 Task: Check the technical assistance section.
Action: Mouse moved to (110, 176)
Screenshot: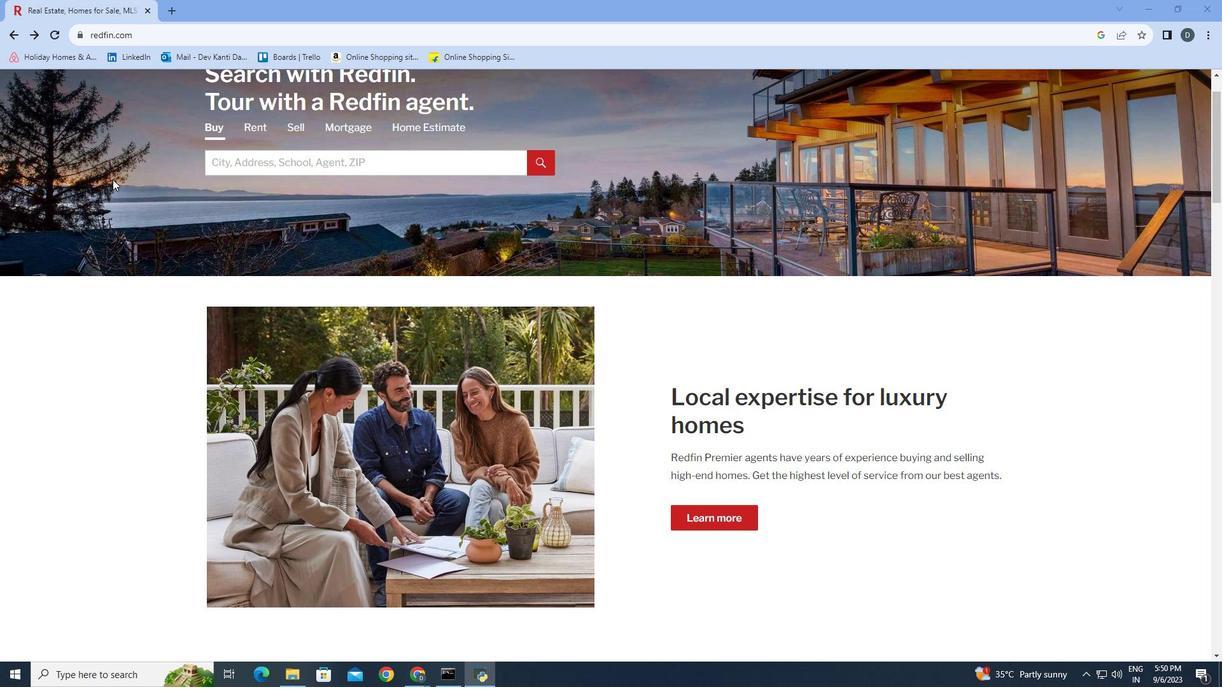 
Action: Mouse scrolled (110, 176) with delta (0, 0)
Screenshot: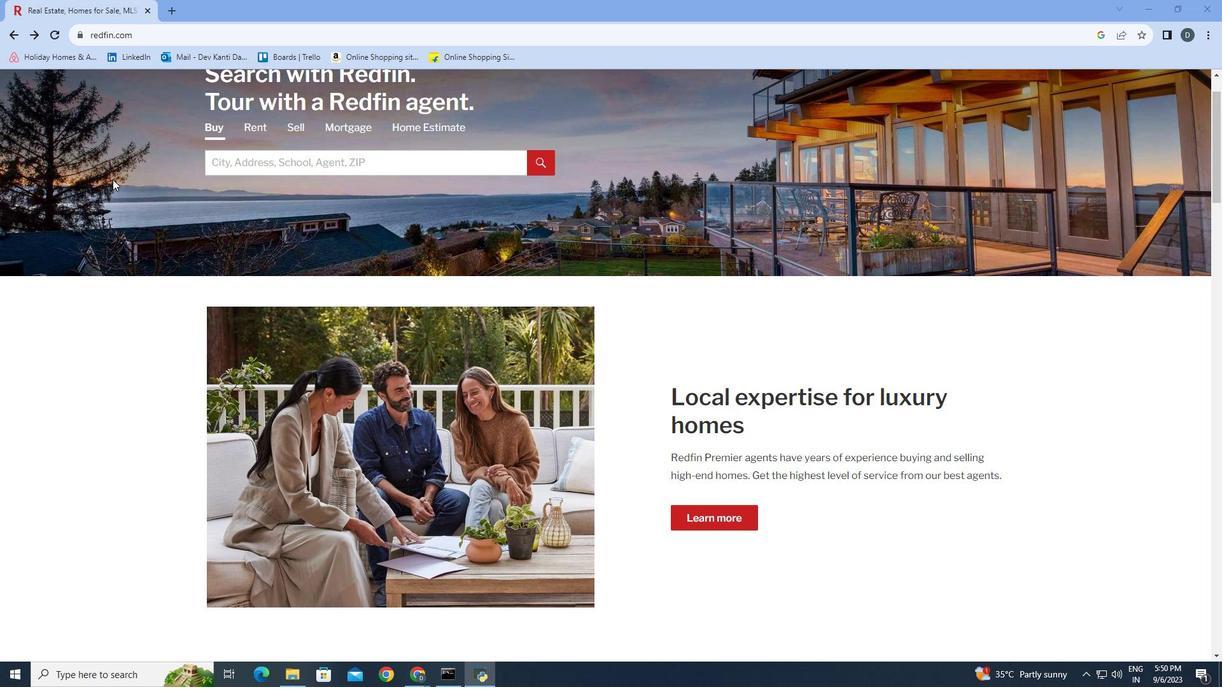 
Action: Mouse moved to (113, 179)
Screenshot: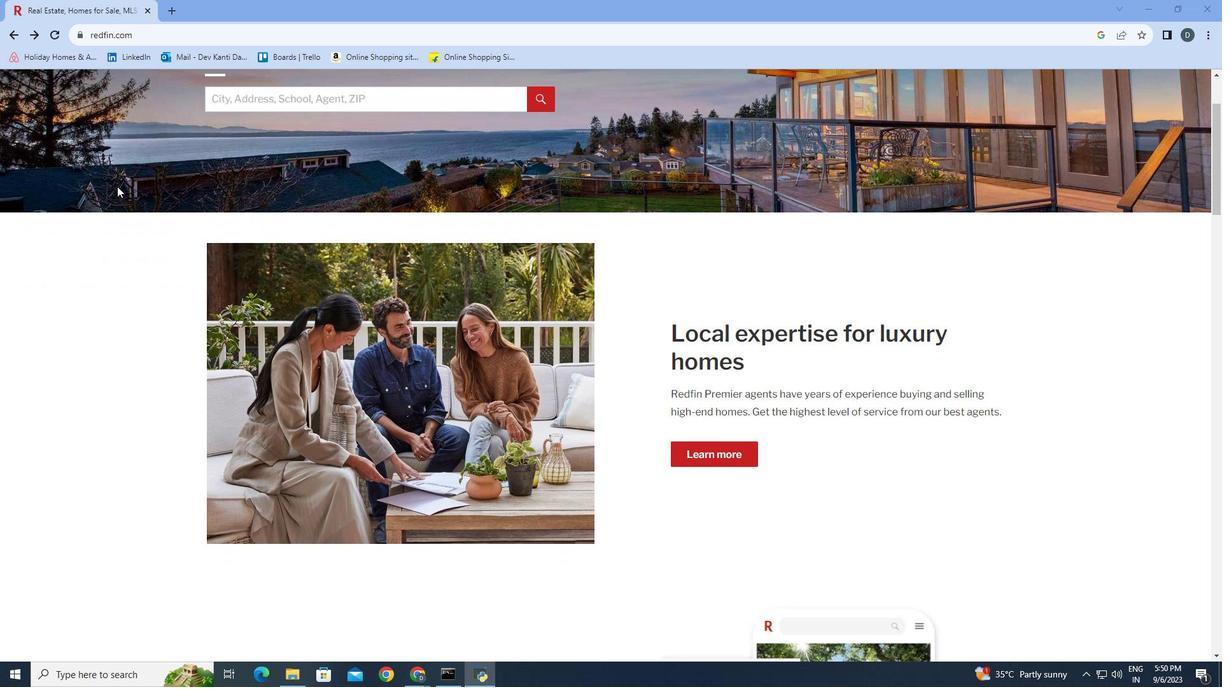 
Action: Mouse scrolled (113, 178) with delta (0, 0)
Screenshot: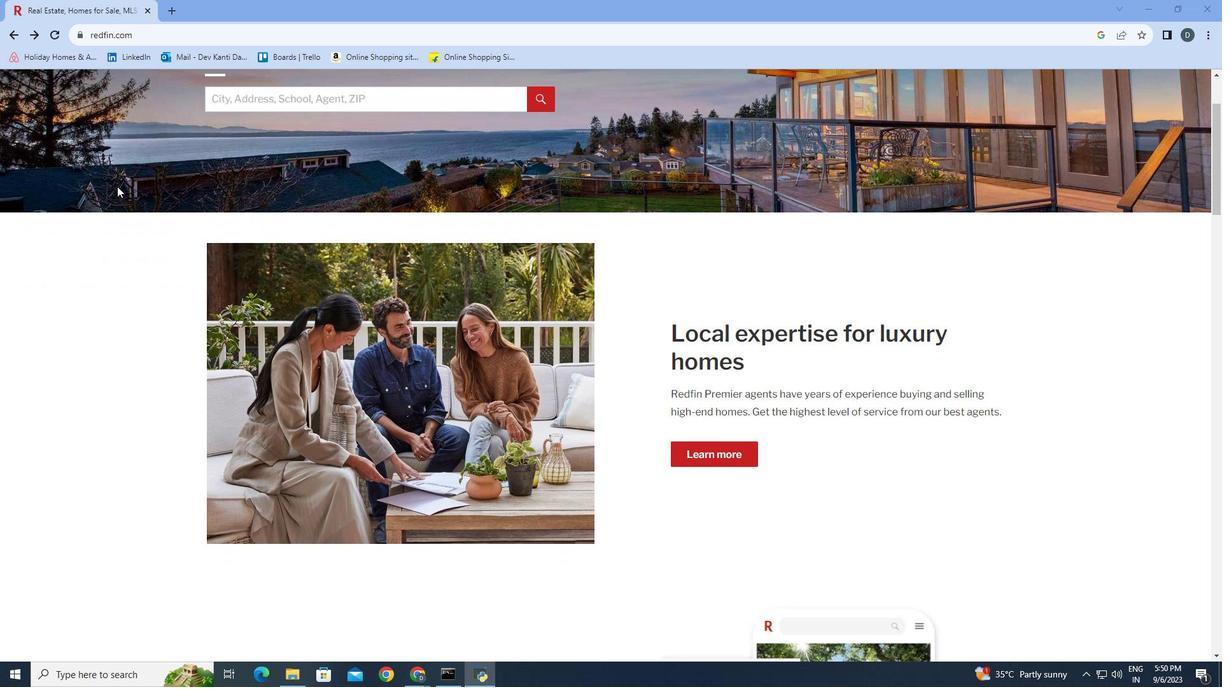 
Action: Mouse moved to (117, 186)
Screenshot: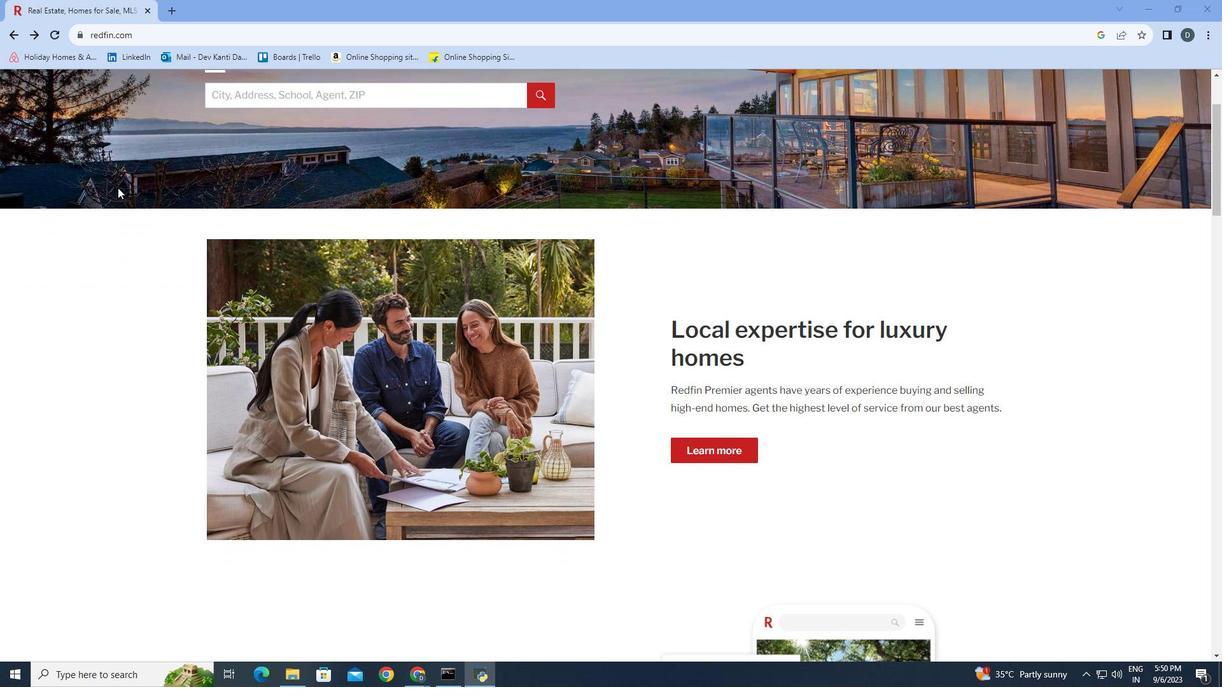 
Action: Mouse scrolled (117, 185) with delta (0, 0)
Screenshot: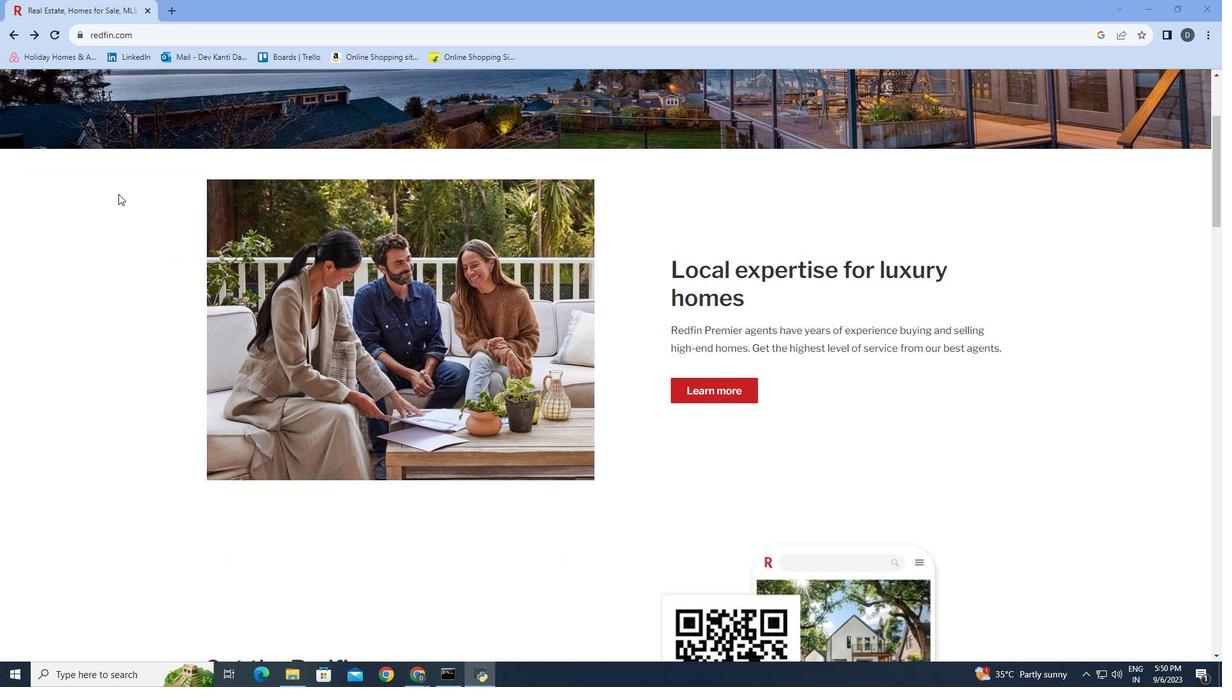 
Action: Mouse moved to (118, 194)
Screenshot: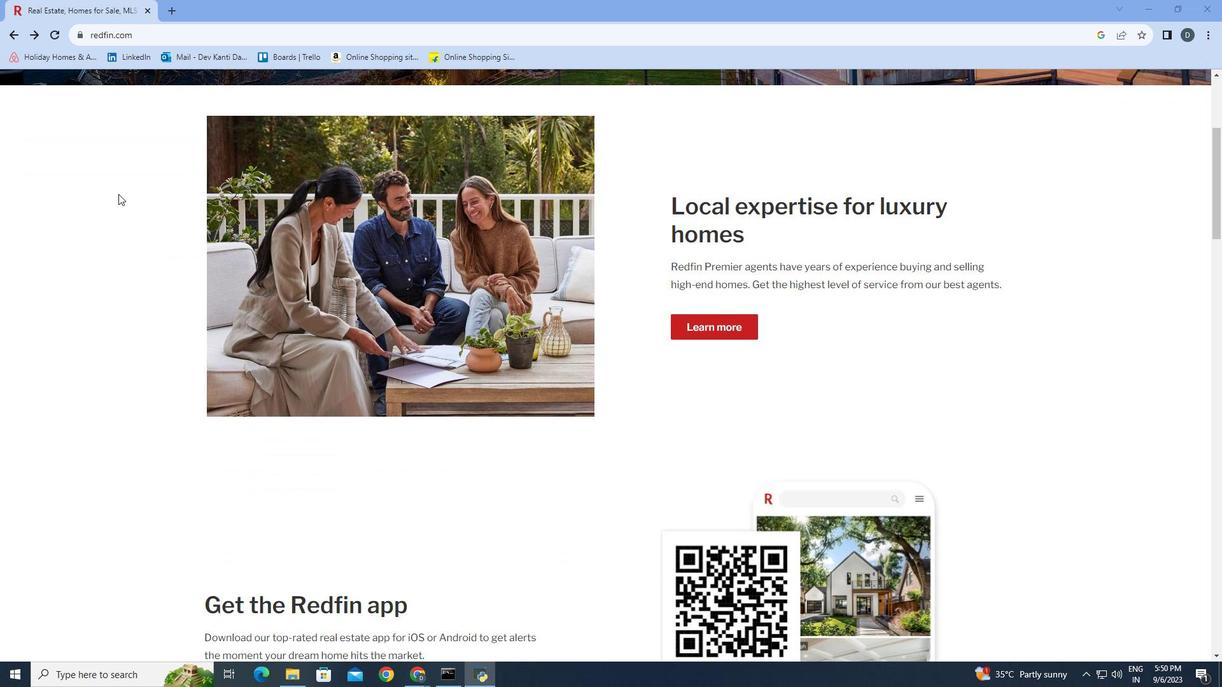 
Action: Mouse scrolled (118, 193) with delta (0, 0)
Screenshot: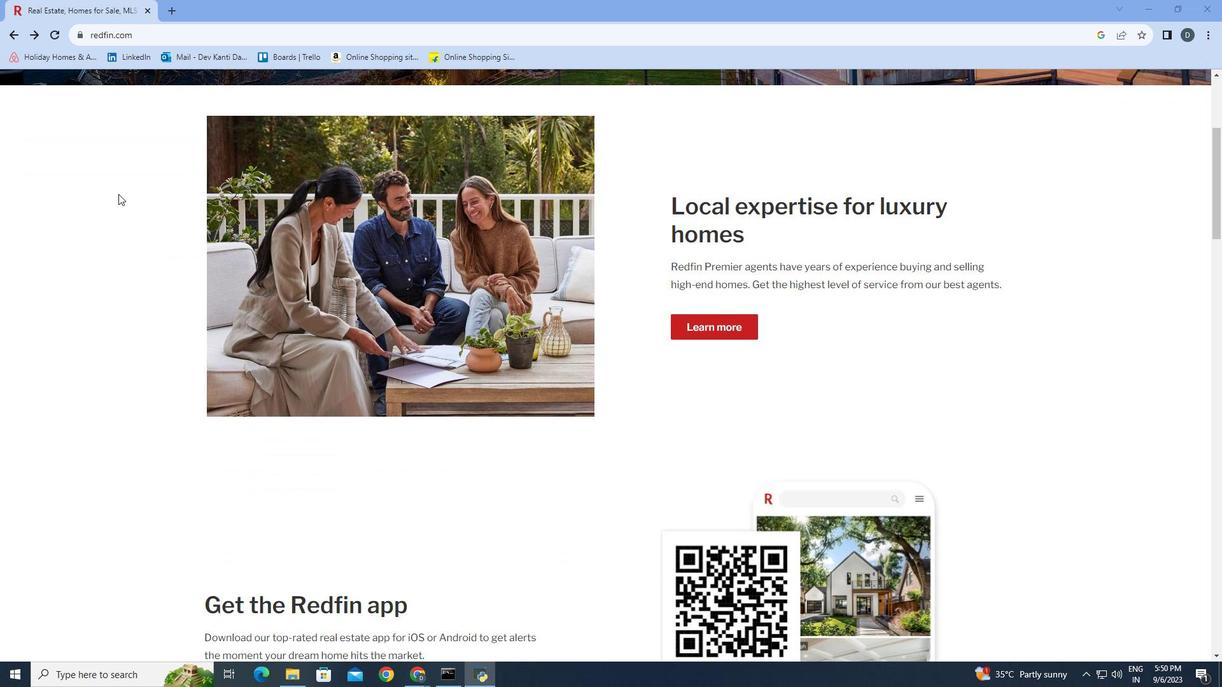 
Action: Mouse scrolled (118, 193) with delta (0, 0)
Screenshot: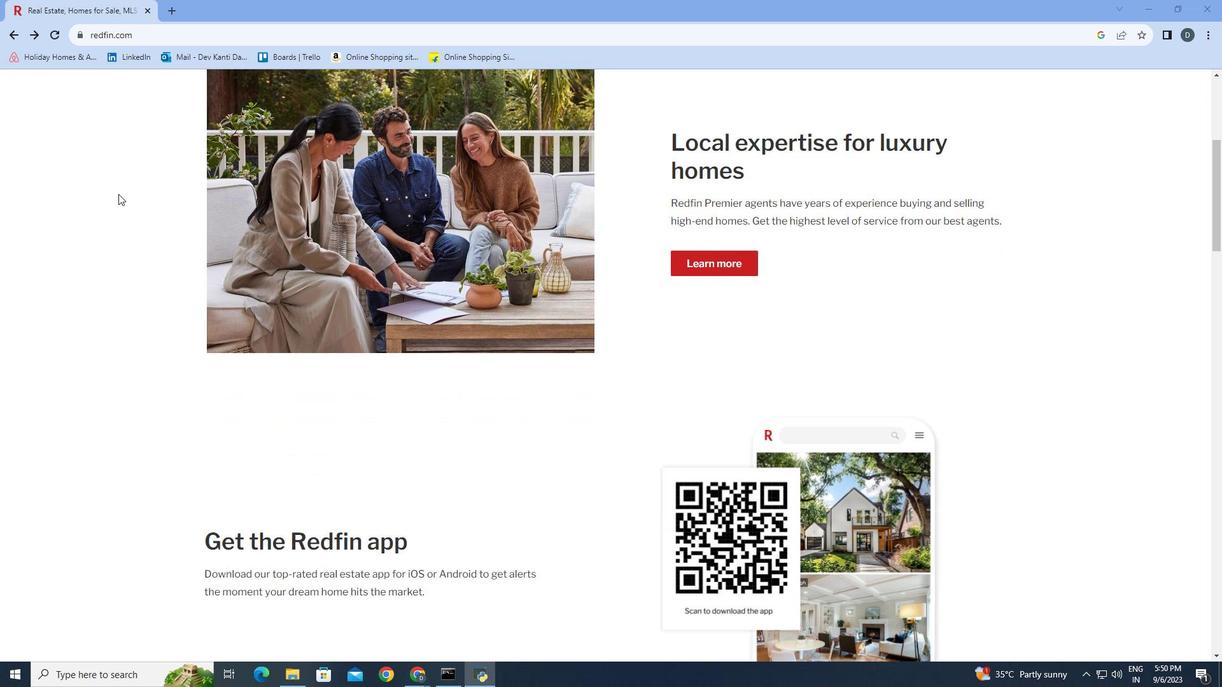 
Action: Mouse scrolled (118, 193) with delta (0, 0)
Screenshot: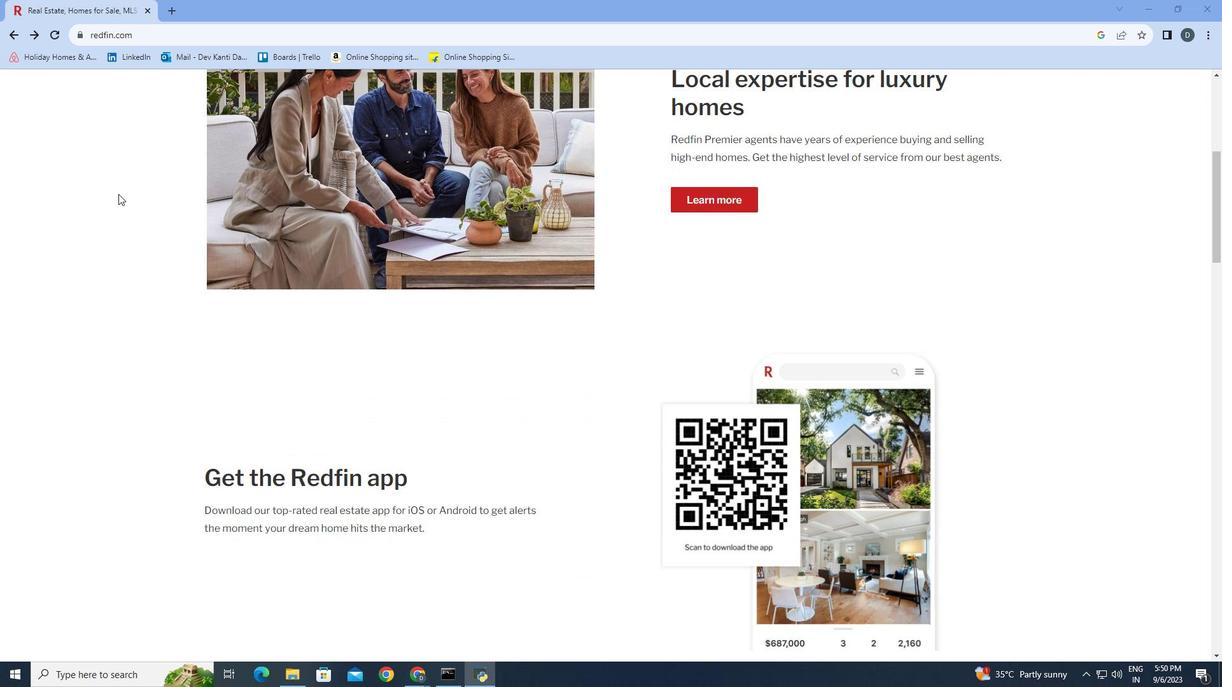 
Action: Mouse scrolled (118, 193) with delta (0, 0)
Screenshot: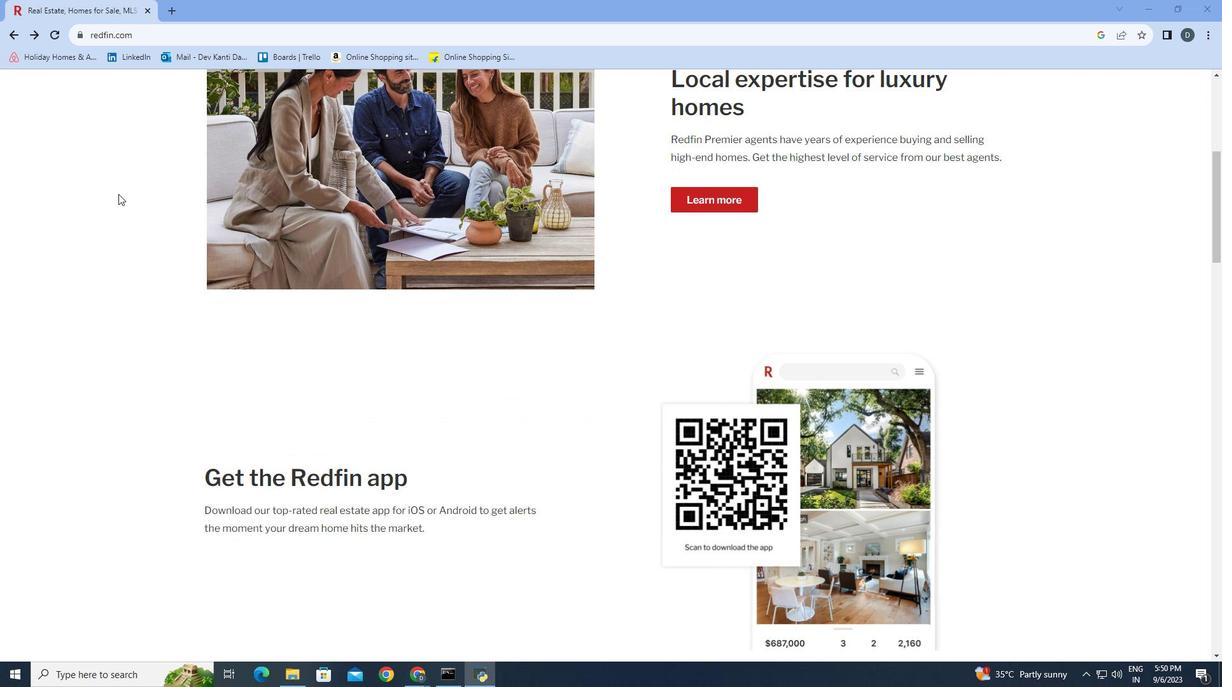 
Action: Mouse scrolled (118, 193) with delta (0, 0)
Screenshot: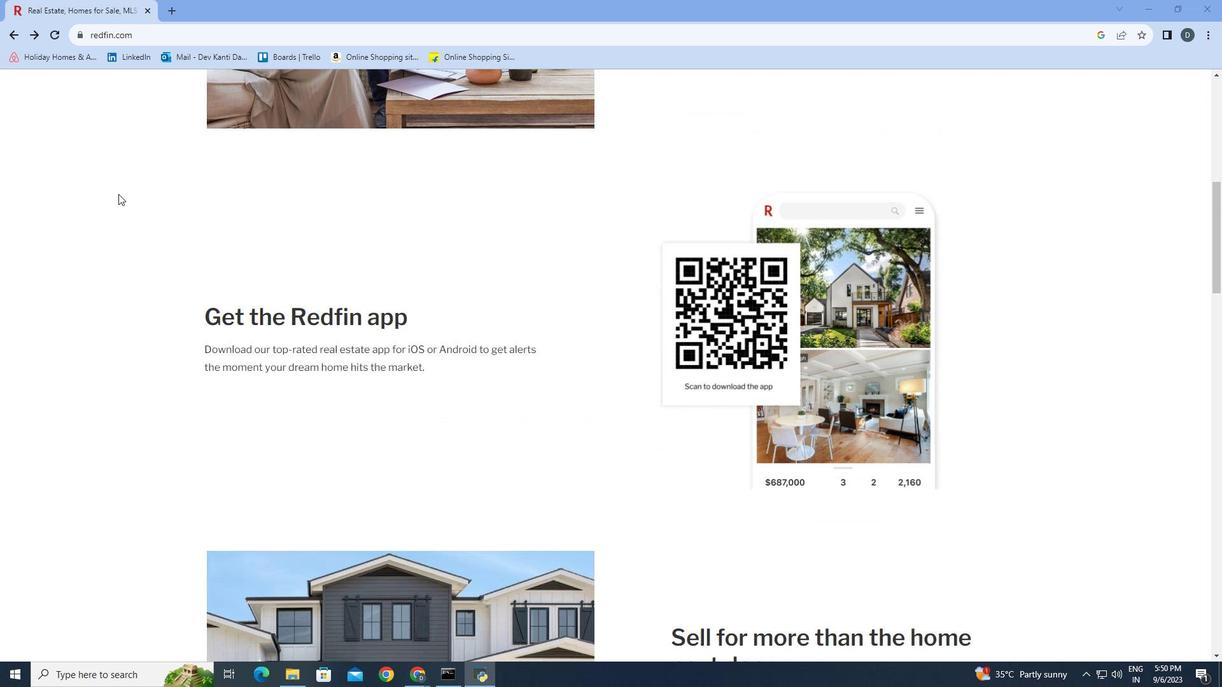
Action: Mouse scrolled (118, 193) with delta (0, 0)
Screenshot: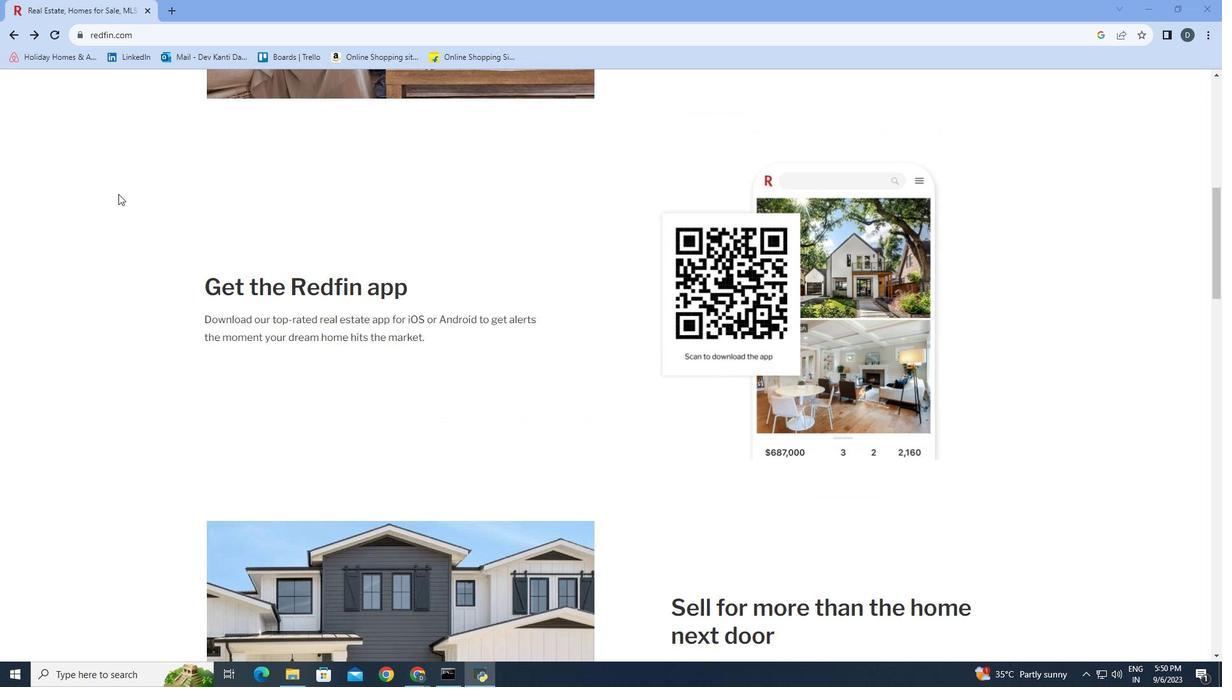 
Action: Mouse scrolled (118, 193) with delta (0, 0)
Screenshot: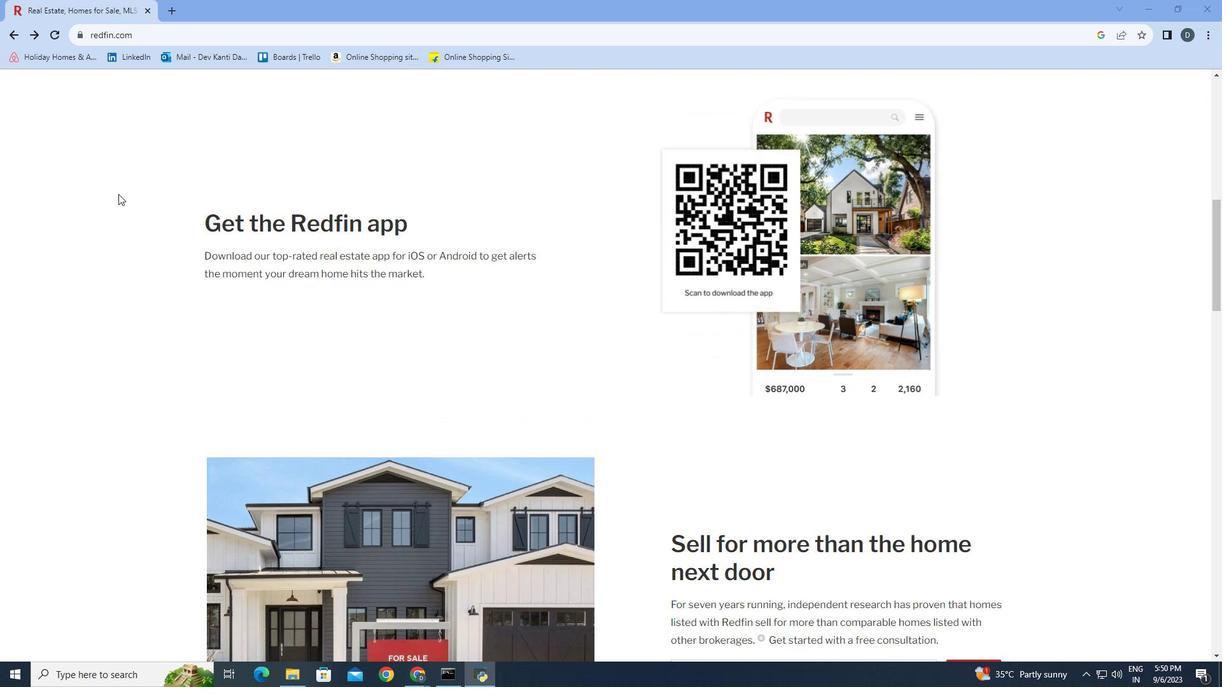 
Action: Mouse scrolled (118, 193) with delta (0, 0)
Screenshot: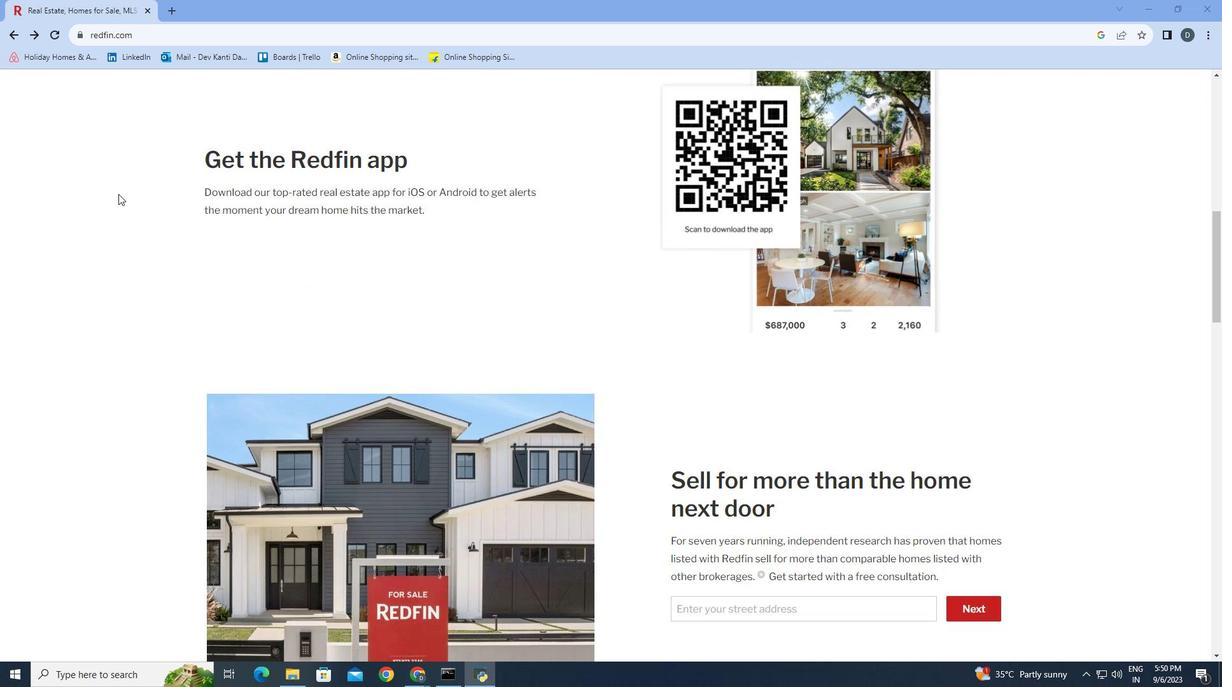 
Action: Mouse scrolled (118, 193) with delta (0, 0)
Screenshot: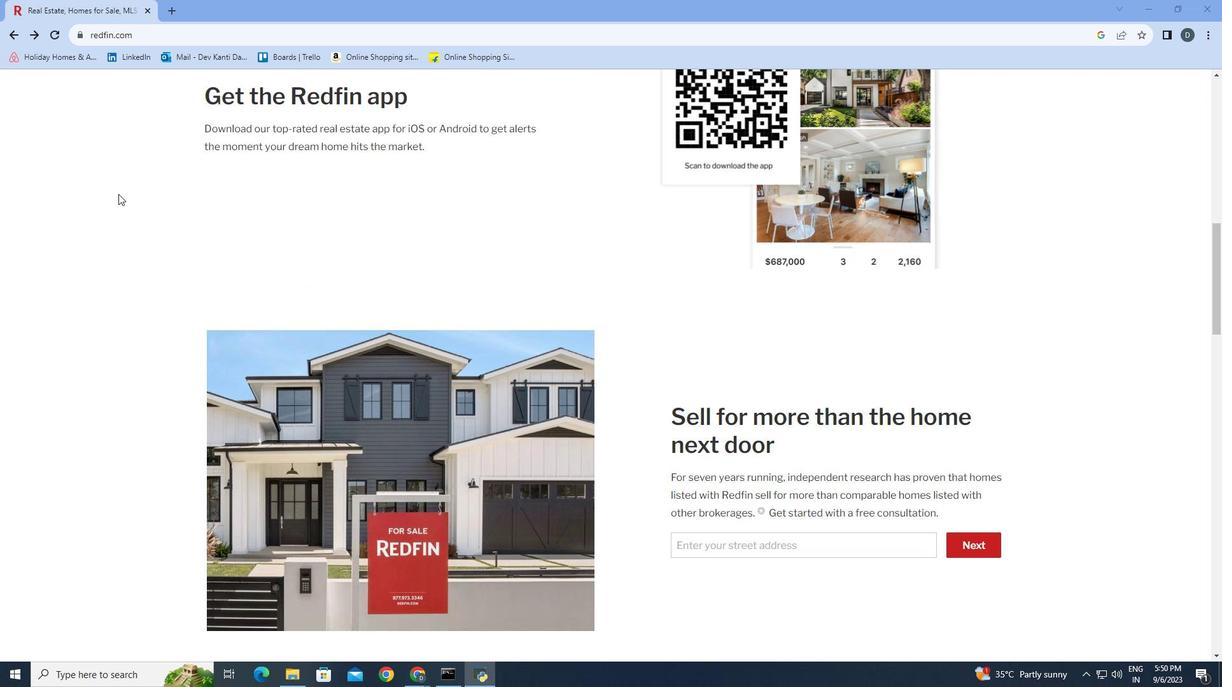 
Action: Mouse scrolled (118, 193) with delta (0, 0)
Screenshot: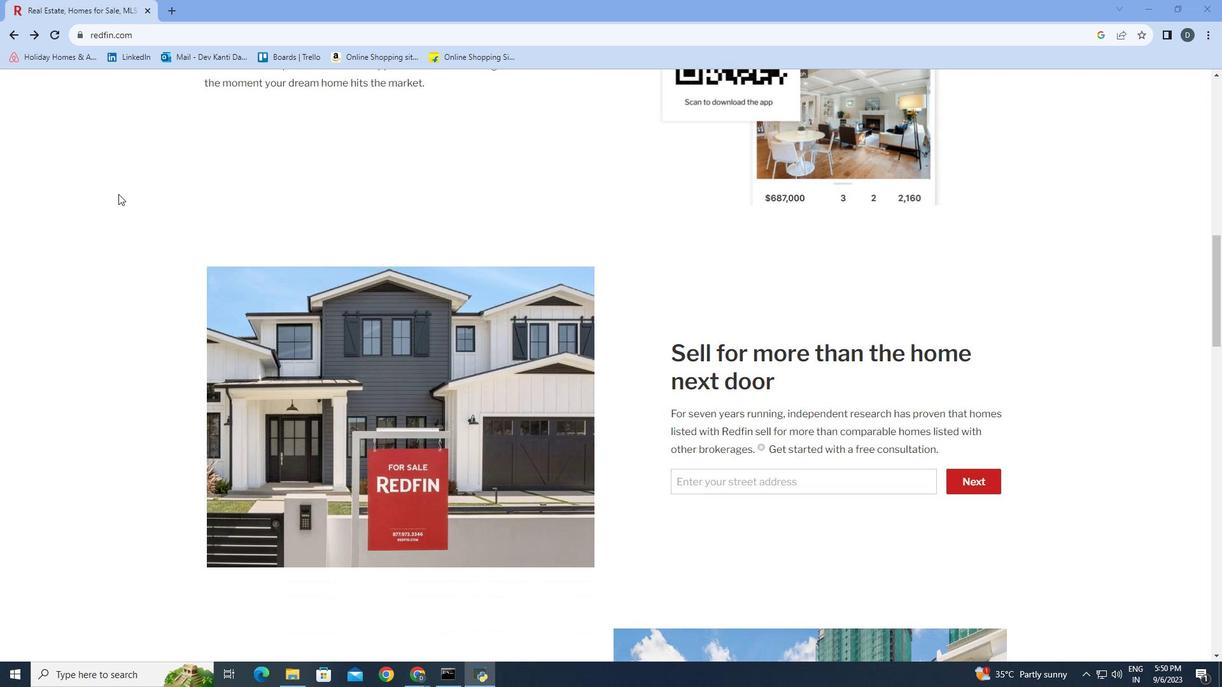 
Action: Mouse scrolled (118, 193) with delta (0, 0)
Screenshot: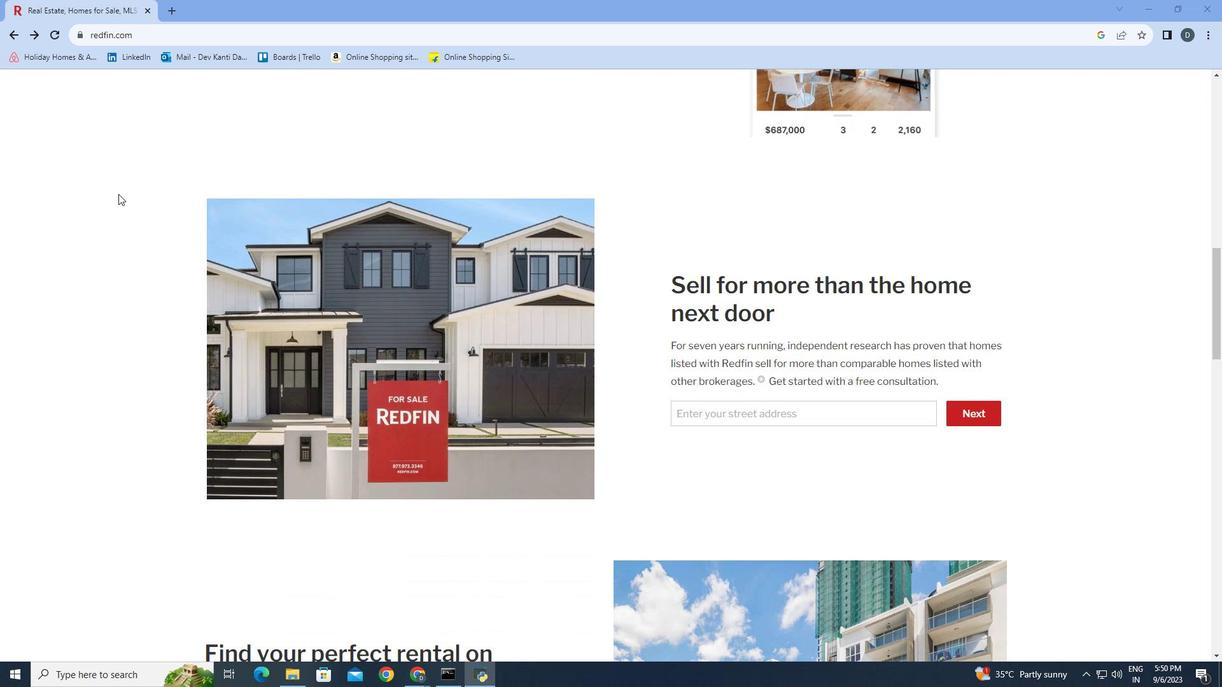 
Action: Mouse scrolled (118, 193) with delta (0, 0)
Screenshot: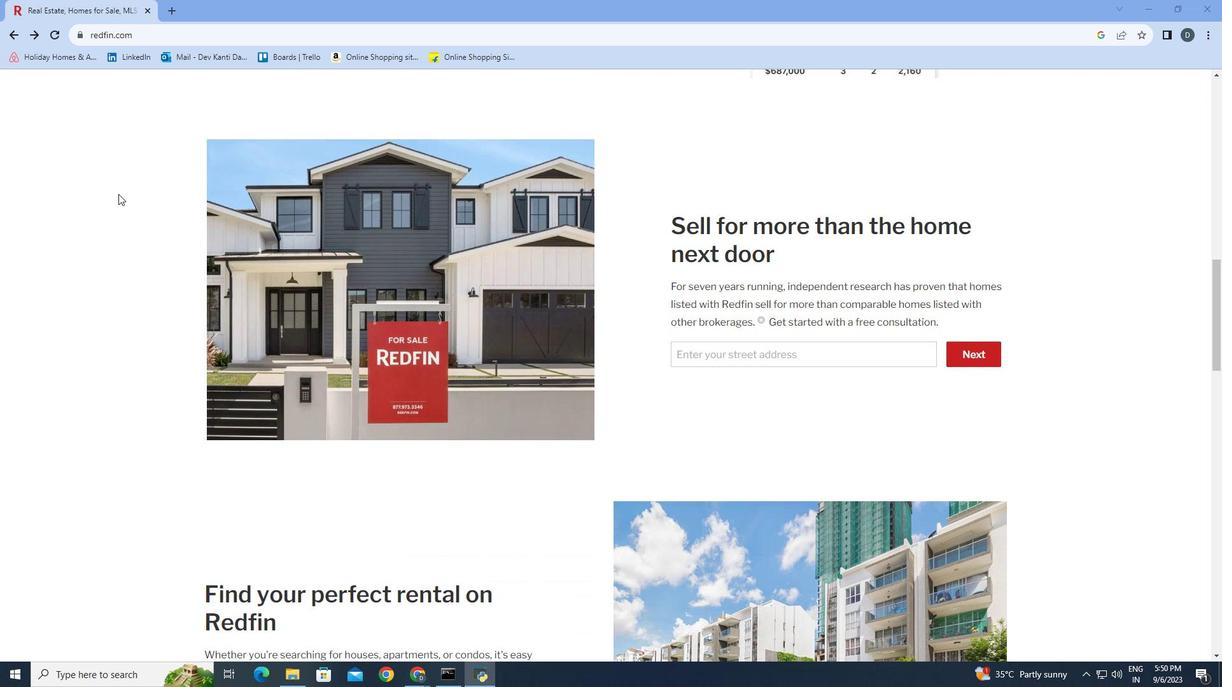 
Action: Mouse scrolled (118, 193) with delta (0, 0)
Screenshot: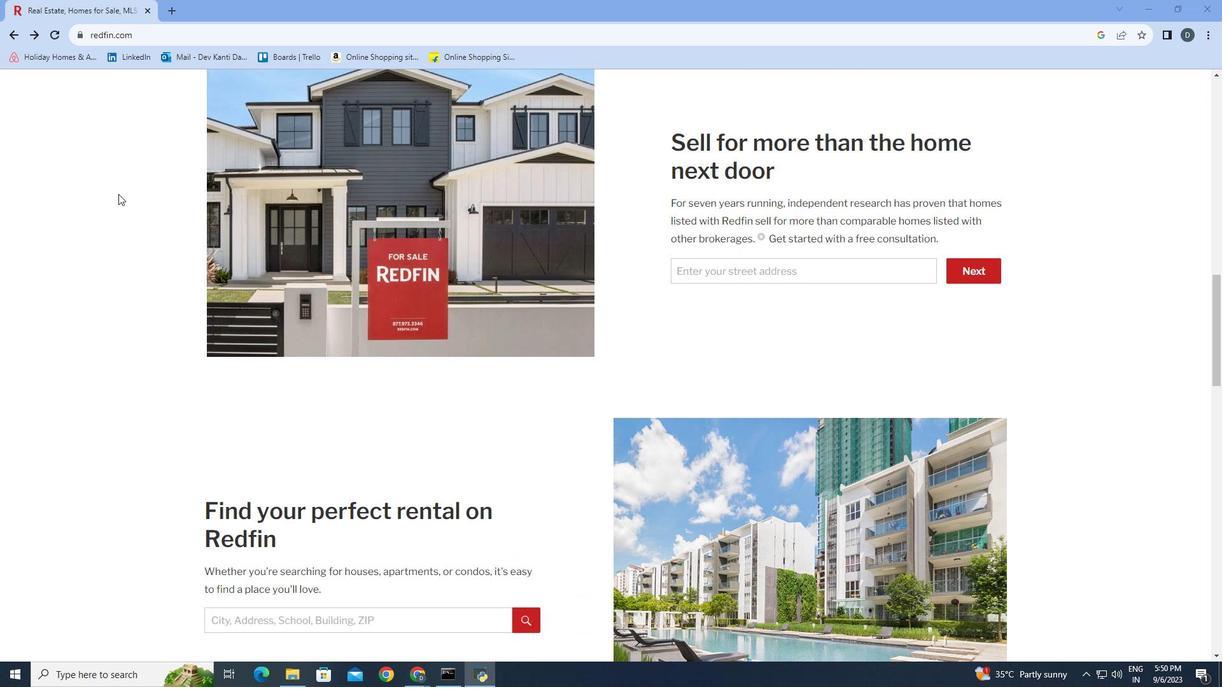 
Action: Mouse scrolled (118, 193) with delta (0, 0)
Screenshot: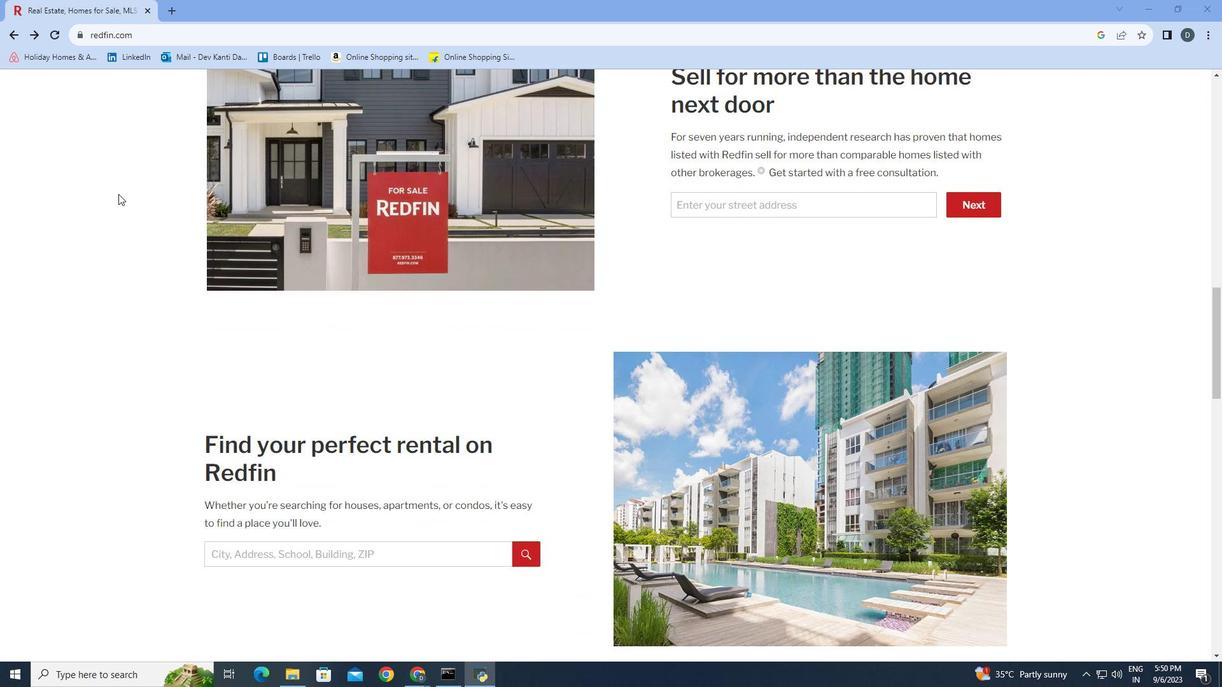 
Action: Mouse scrolled (118, 193) with delta (0, 0)
Screenshot: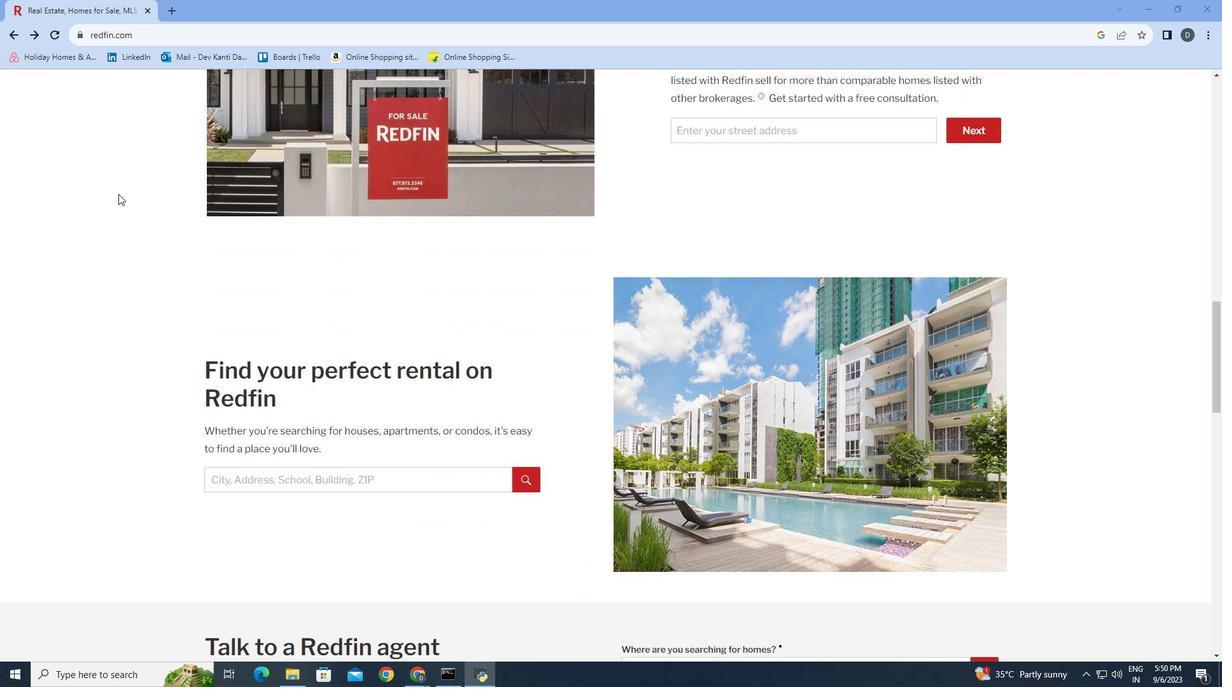 
Action: Mouse scrolled (118, 193) with delta (0, 0)
Screenshot: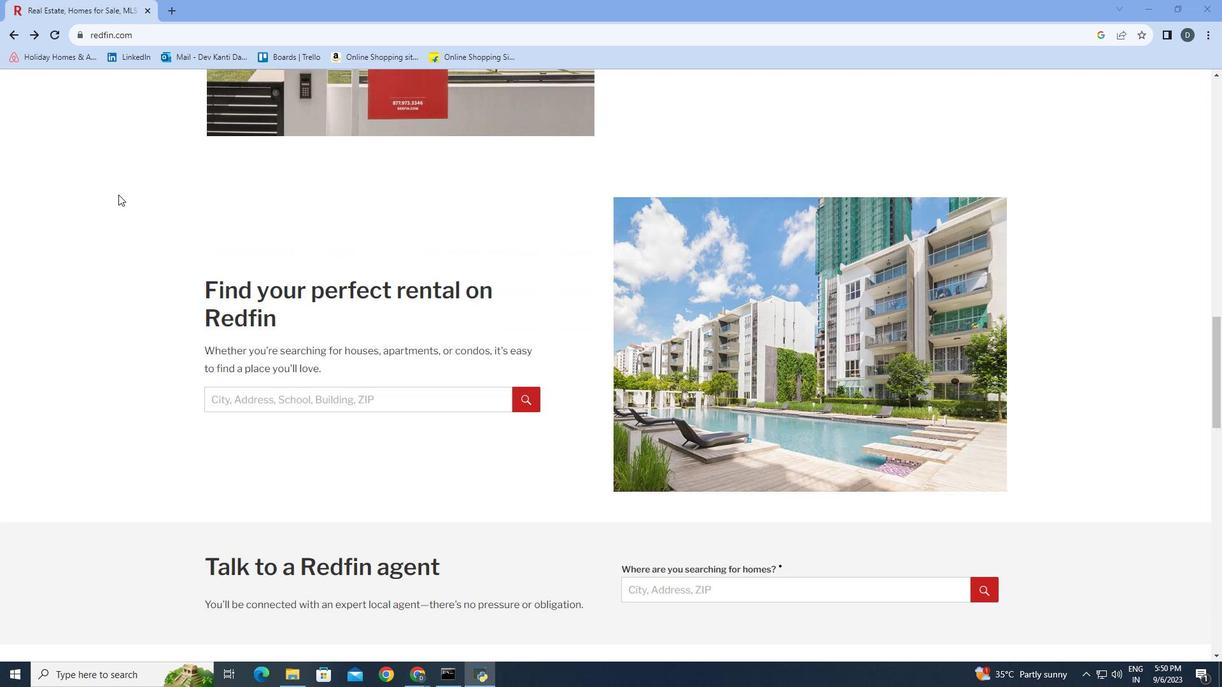 
Action: Mouse scrolled (118, 193) with delta (0, 0)
Screenshot: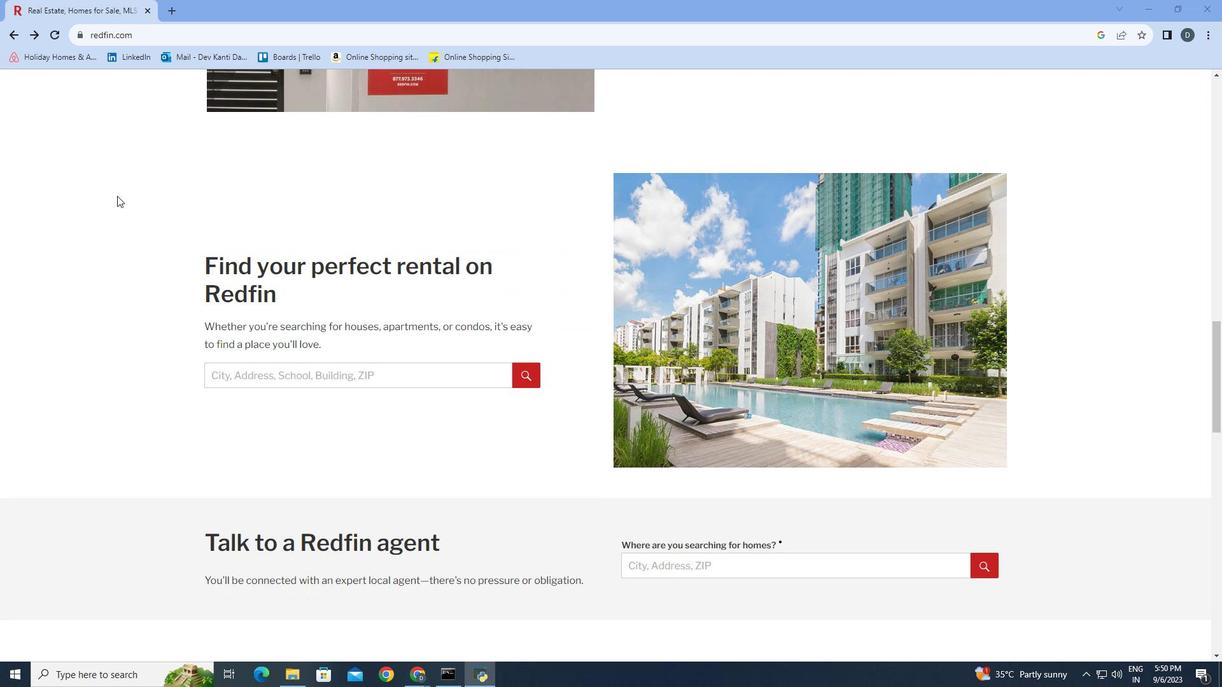 
Action: Mouse moved to (118, 194)
Screenshot: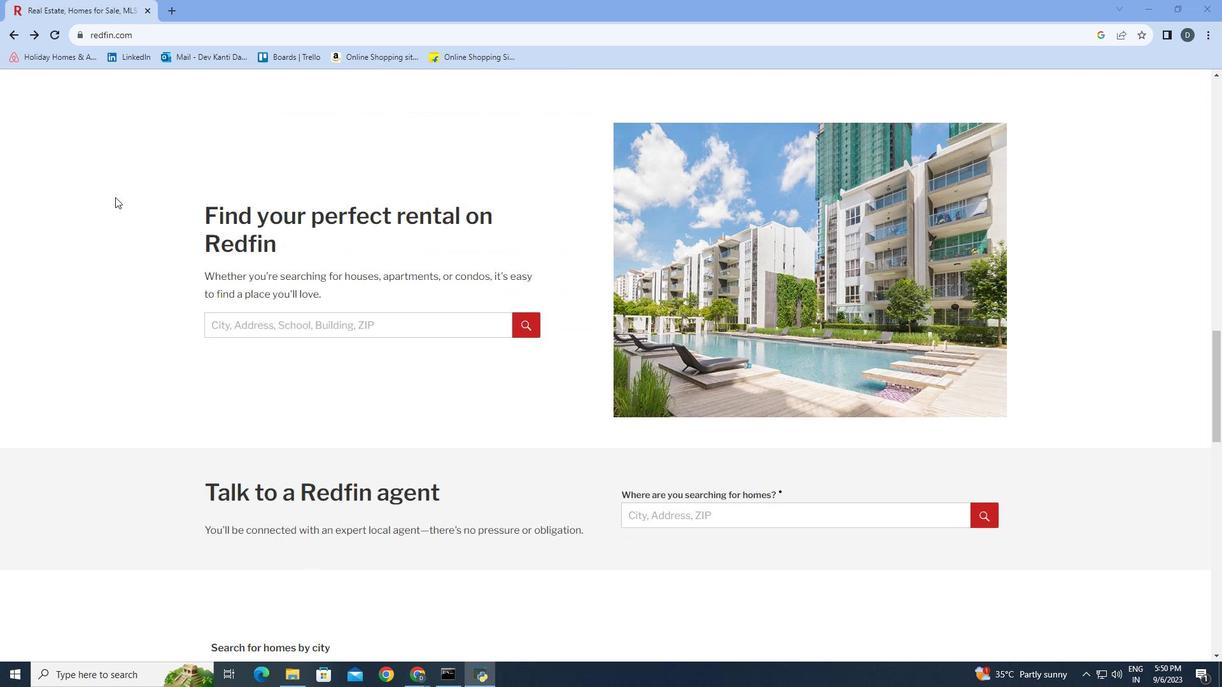 
Action: Mouse scrolled (118, 194) with delta (0, 0)
Screenshot: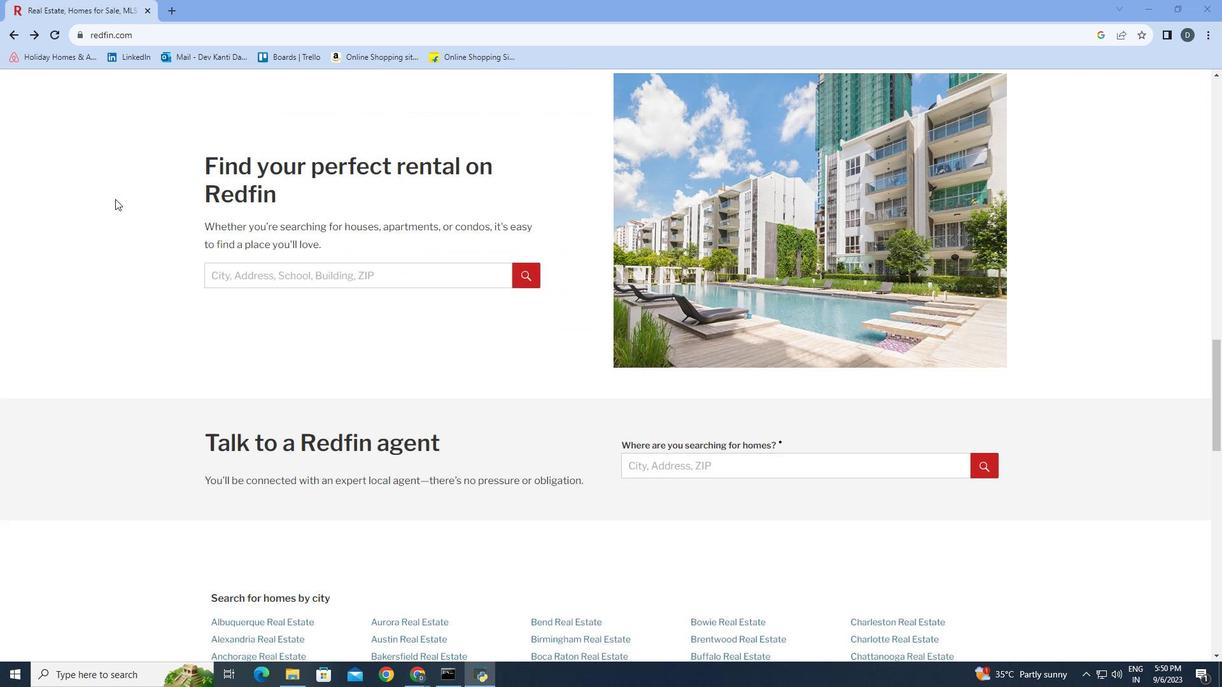 
Action: Mouse moved to (117, 195)
Screenshot: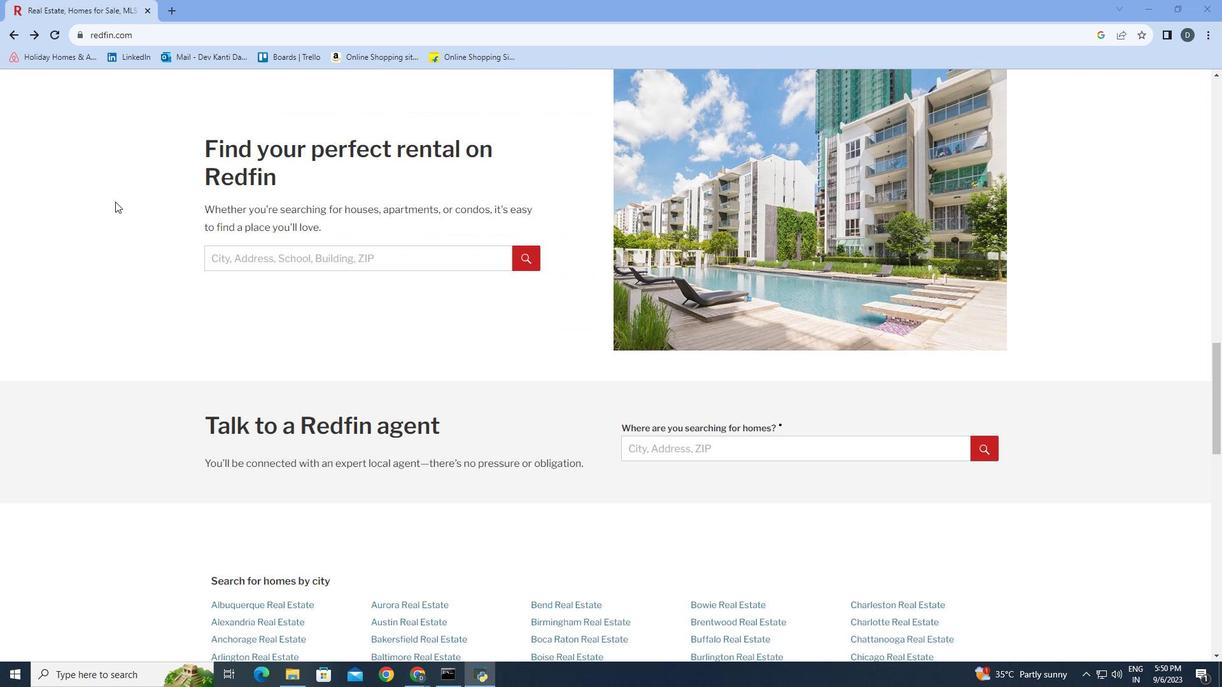
Action: Mouse scrolled (117, 194) with delta (0, 0)
Screenshot: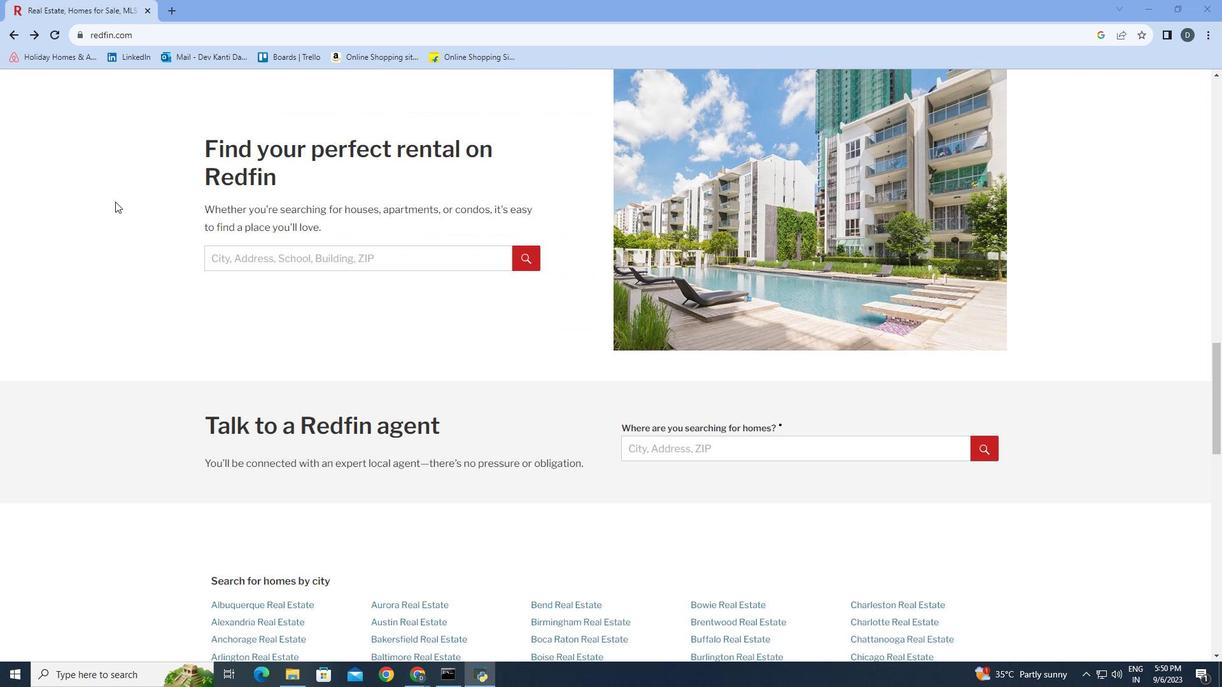 
Action: Mouse moved to (116, 227)
Screenshot: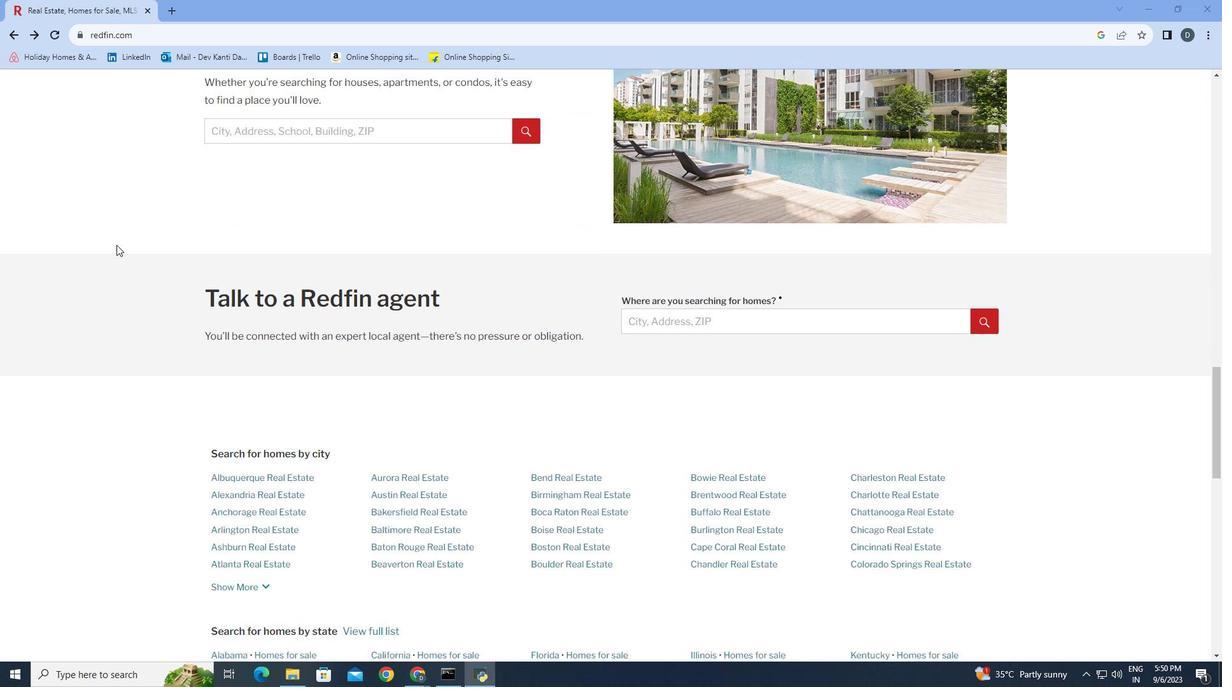 
Action: Mouse scrolled (116, 226) with delta (0, 0)
Screenshot: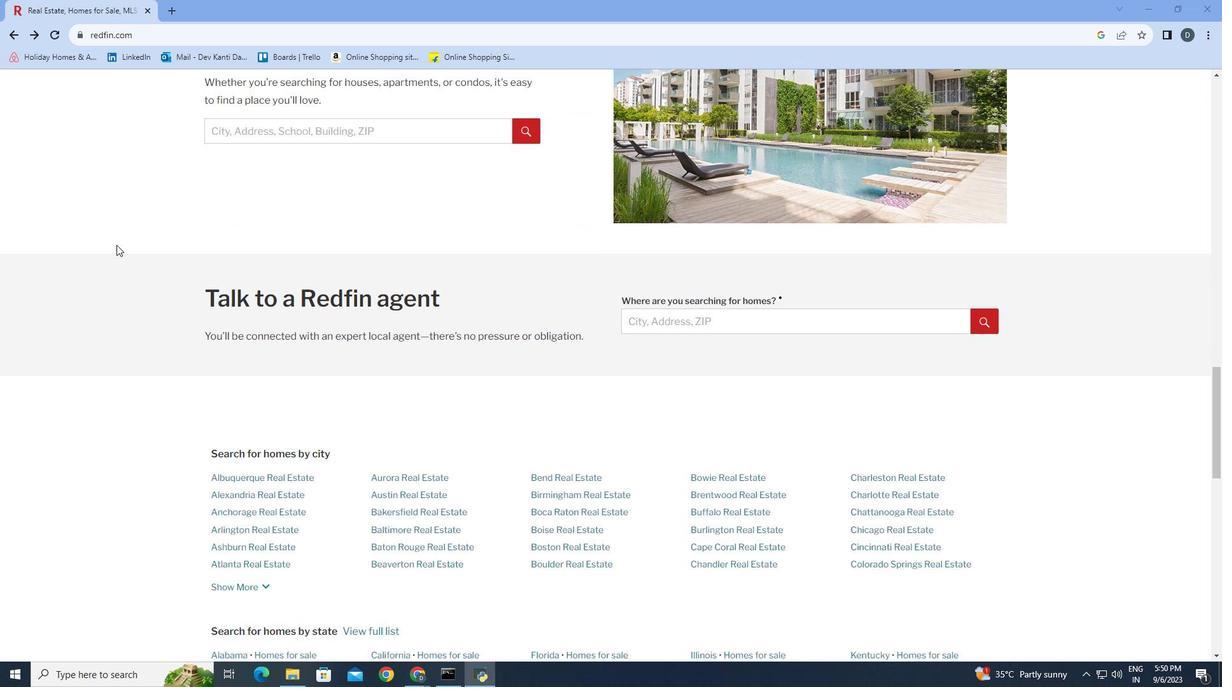 
Action: Mouse moved to (116, 234)
Screenshot: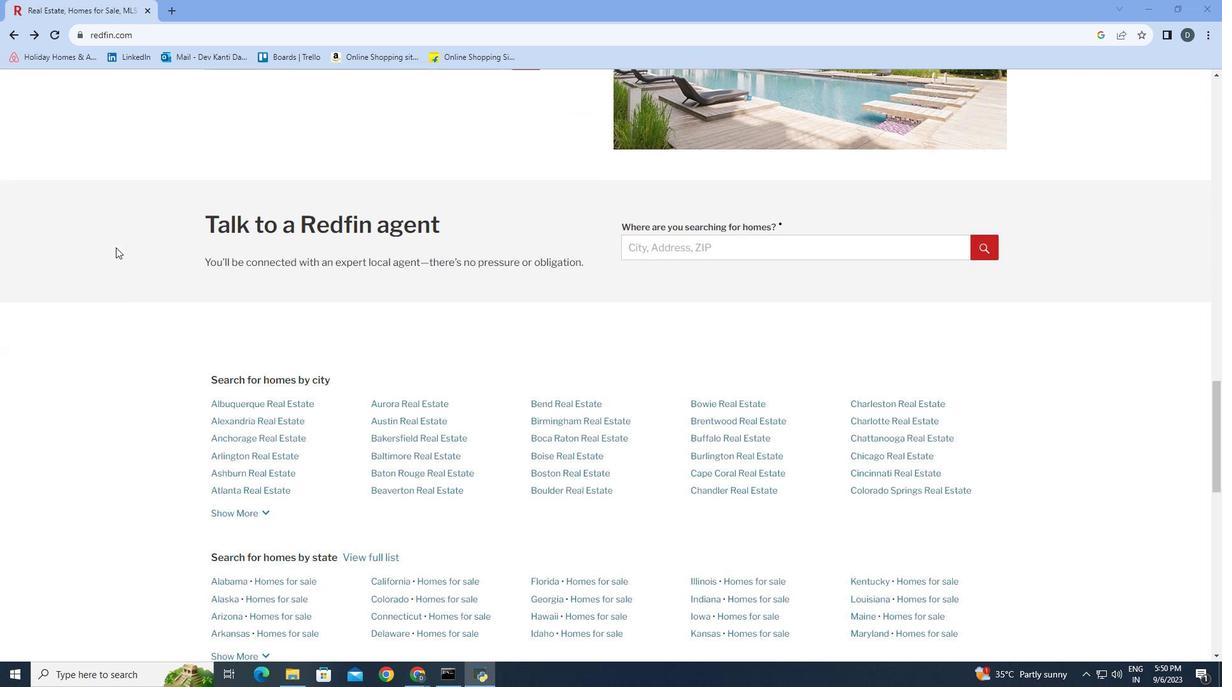 
Action: Mouse scrolled (116, 234) with delta (0, 0)
Screenshot: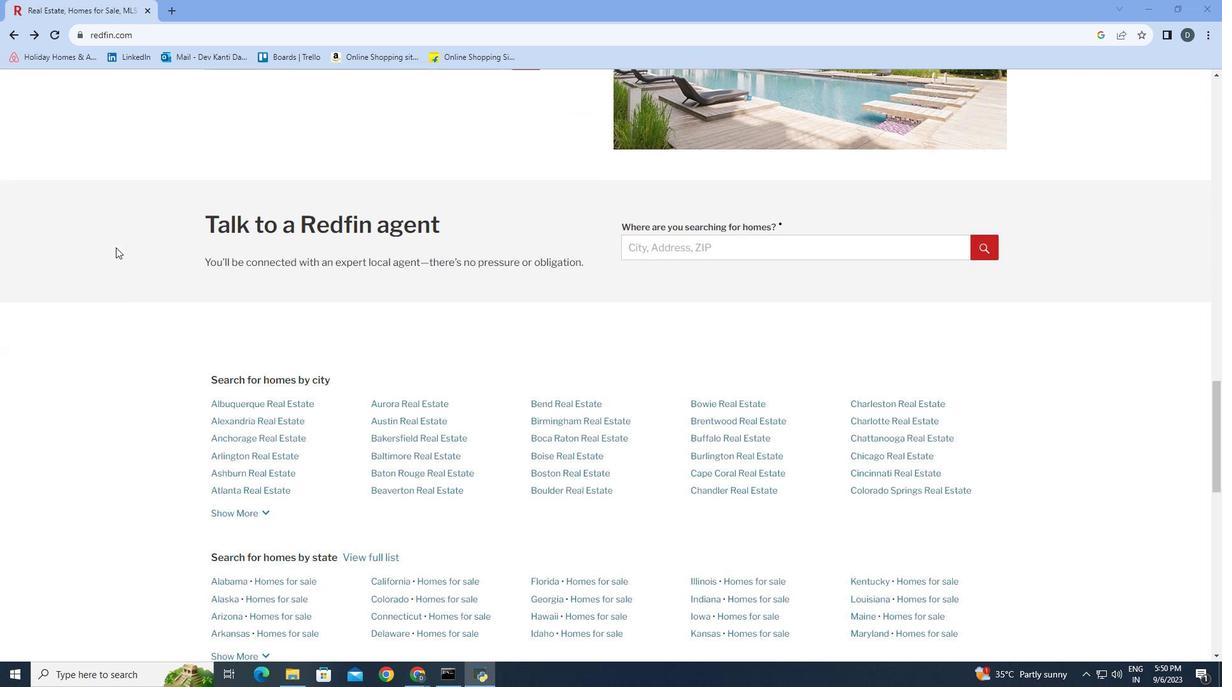 
Action: Mouse moved to (116, 242)
Screenshot: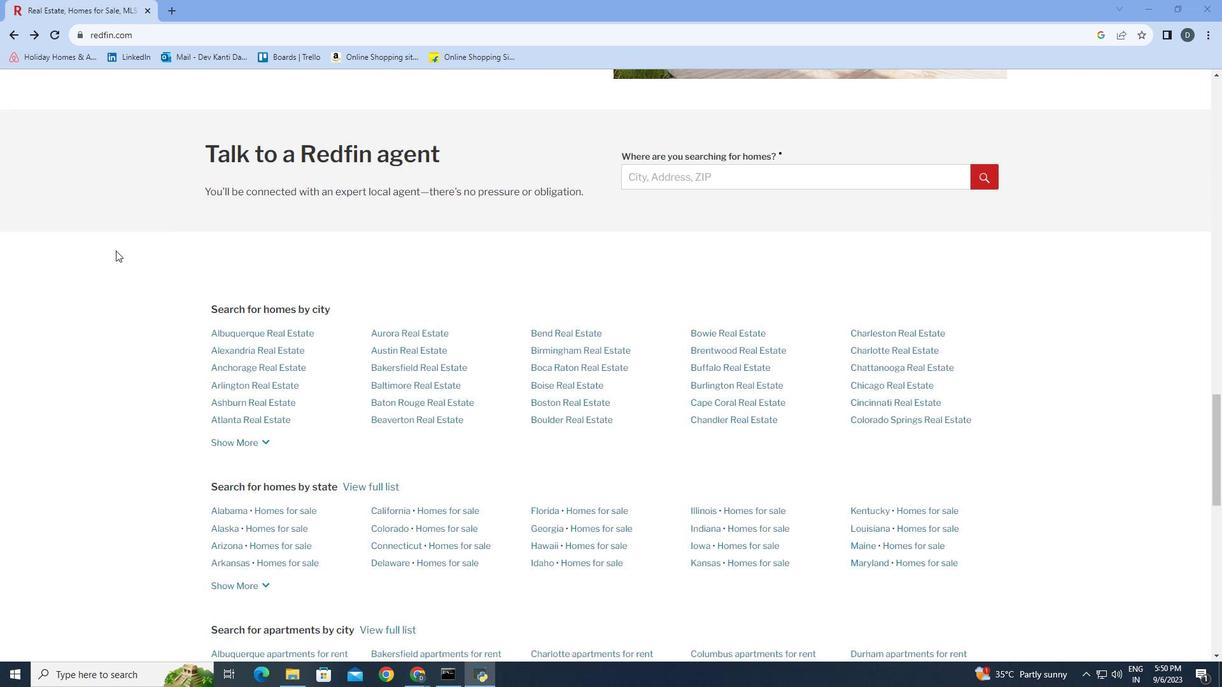 
Action: Mouse scrolled (116, 241) with delta (0, 0)
Screenshot: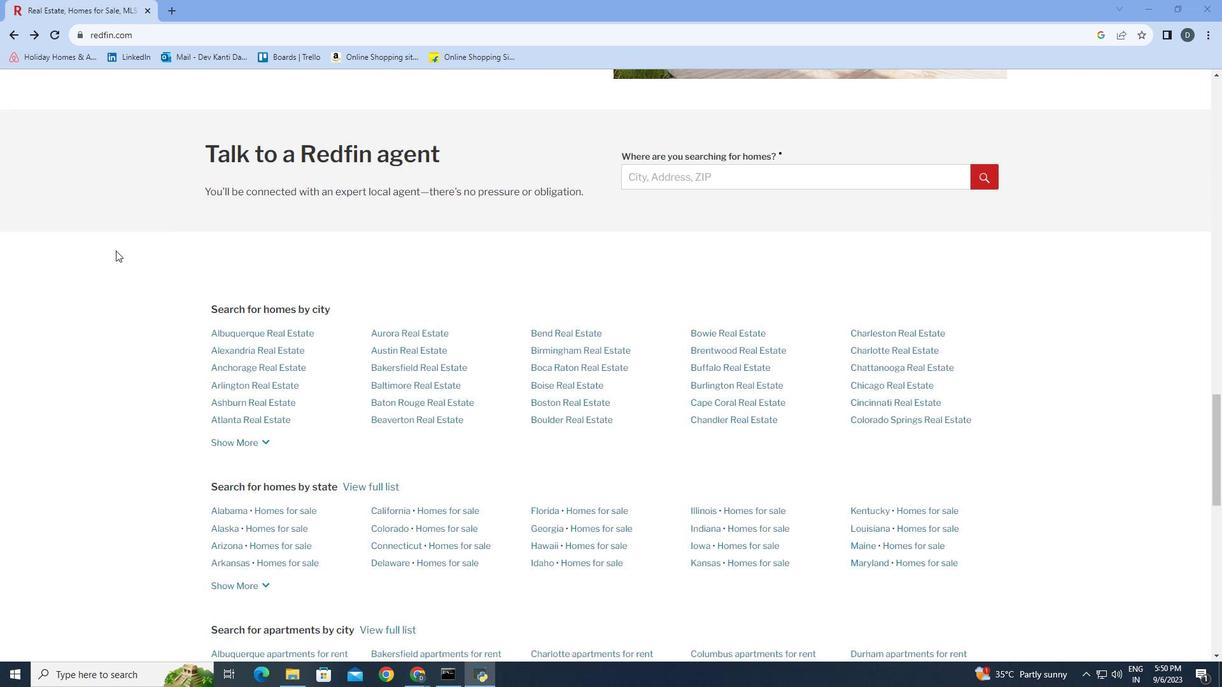 
Action: Mouse moved to (116, 244)
Screenshot: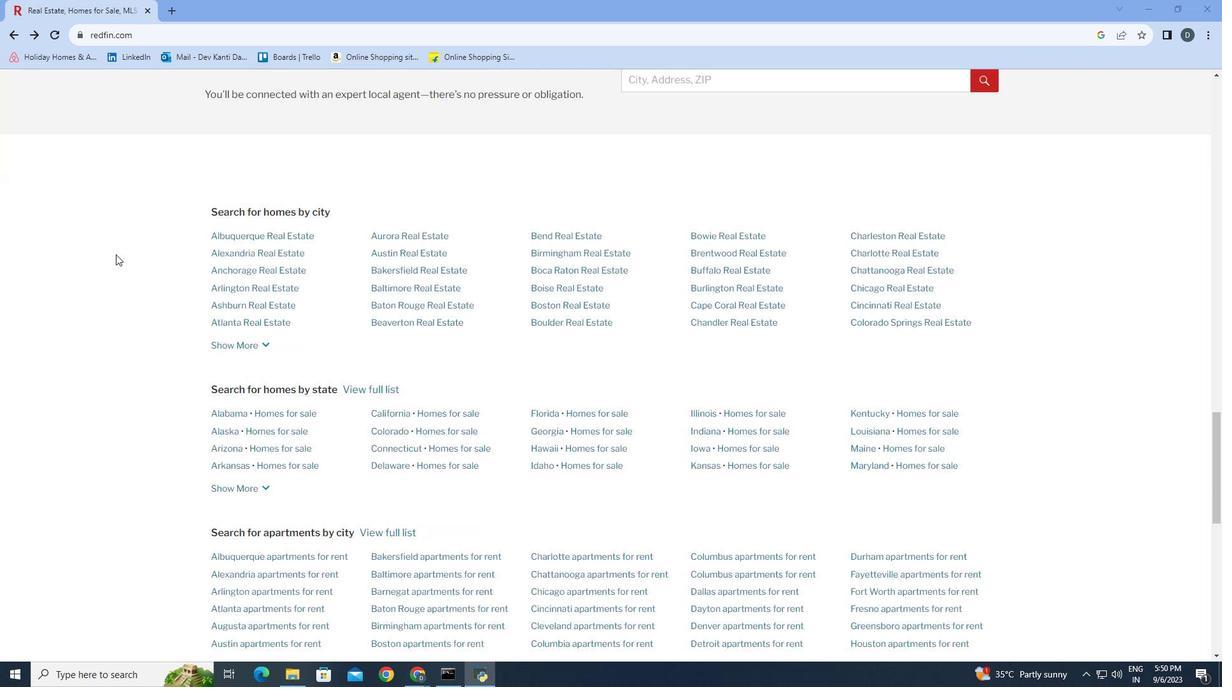 
Action: Mouse scrolled (116, 243) with delta (0, 0)
Screenshot: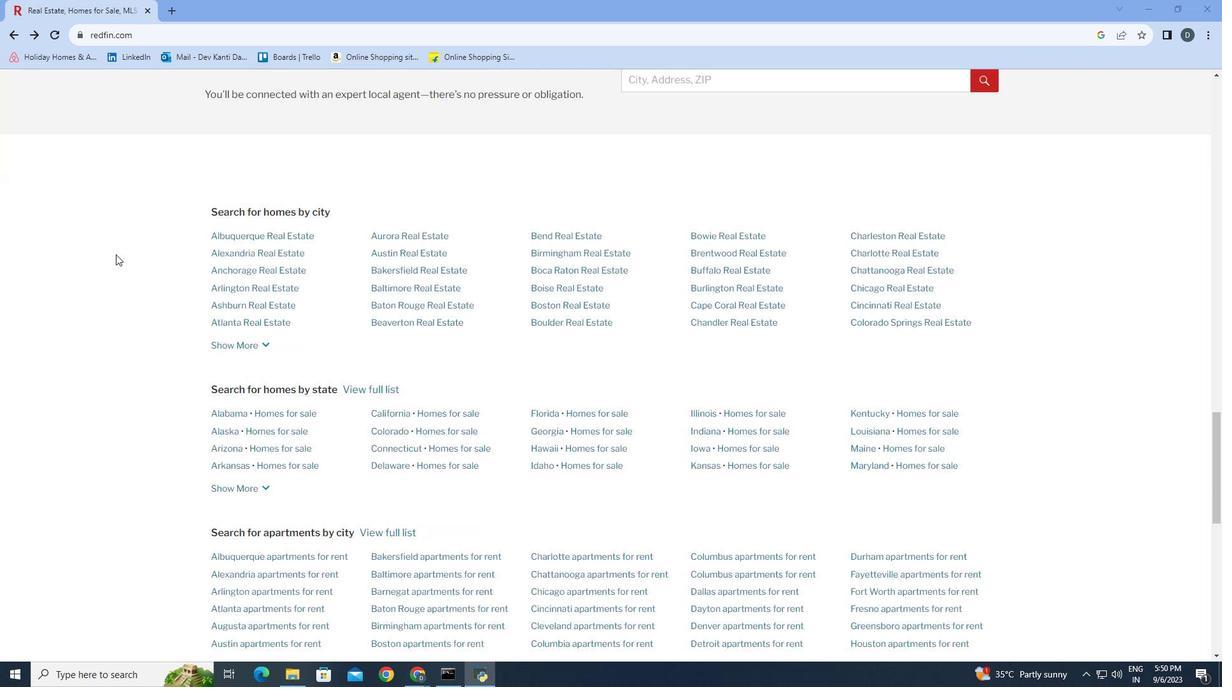 
Action: Mouse moved to (116, 246)
Screenshot: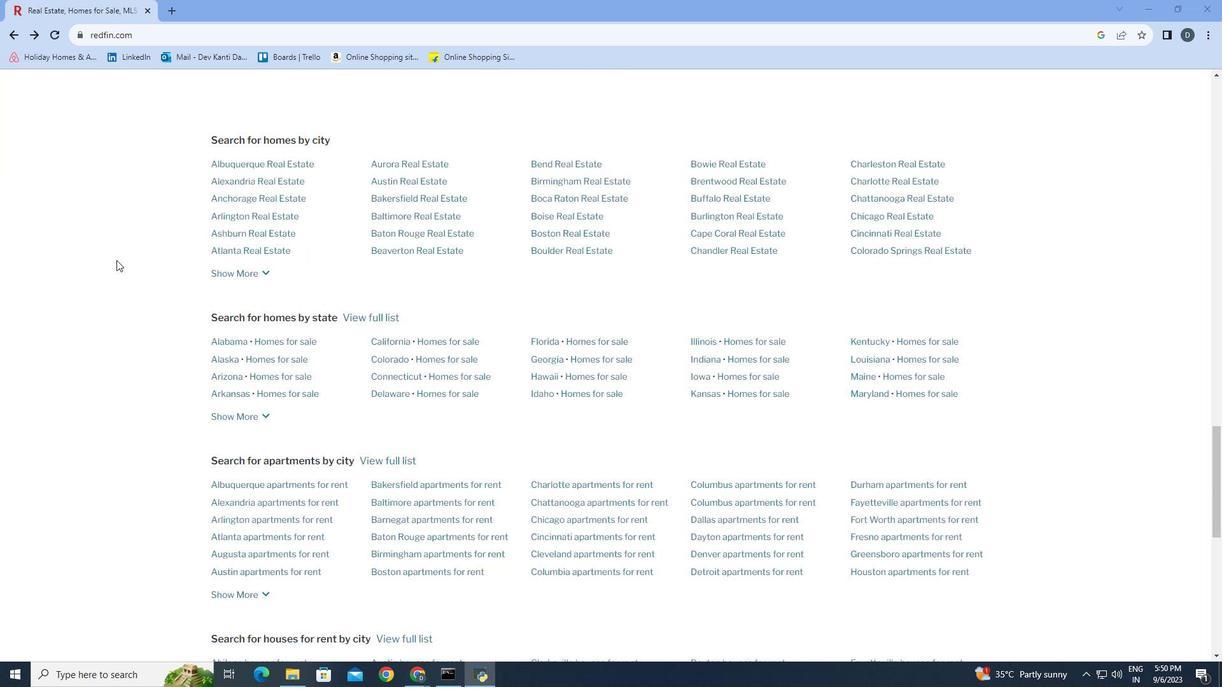 
Action: Mouse scrolled (116, 245) with delta (0, 0)
Screenshot: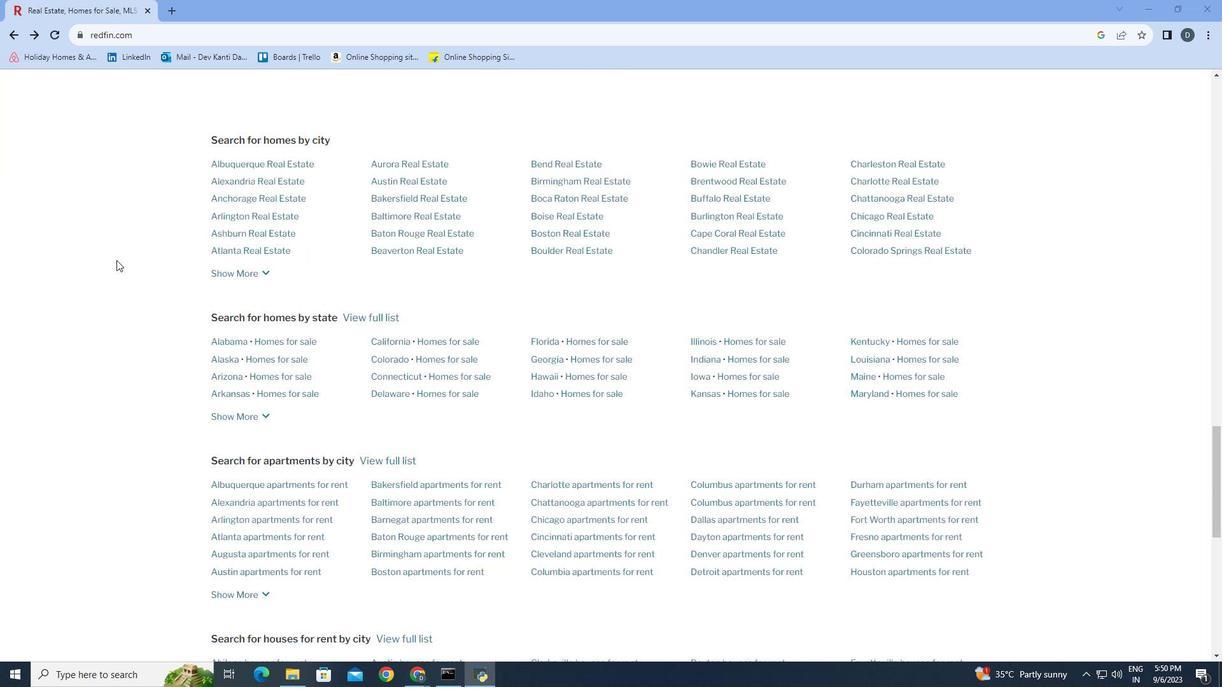 
Action: Mouse moved to (115, 247)
Screenshot: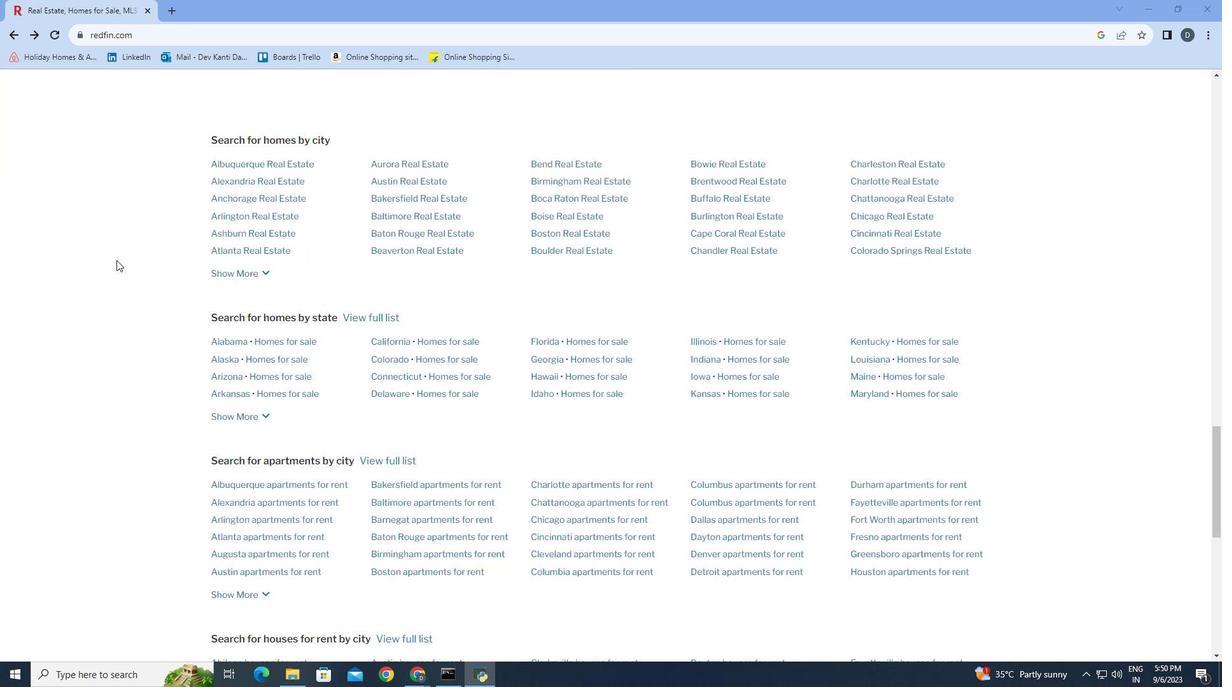 
Action: Mouse scrolled (115, 247) with delta (0, 0)
Screenshot: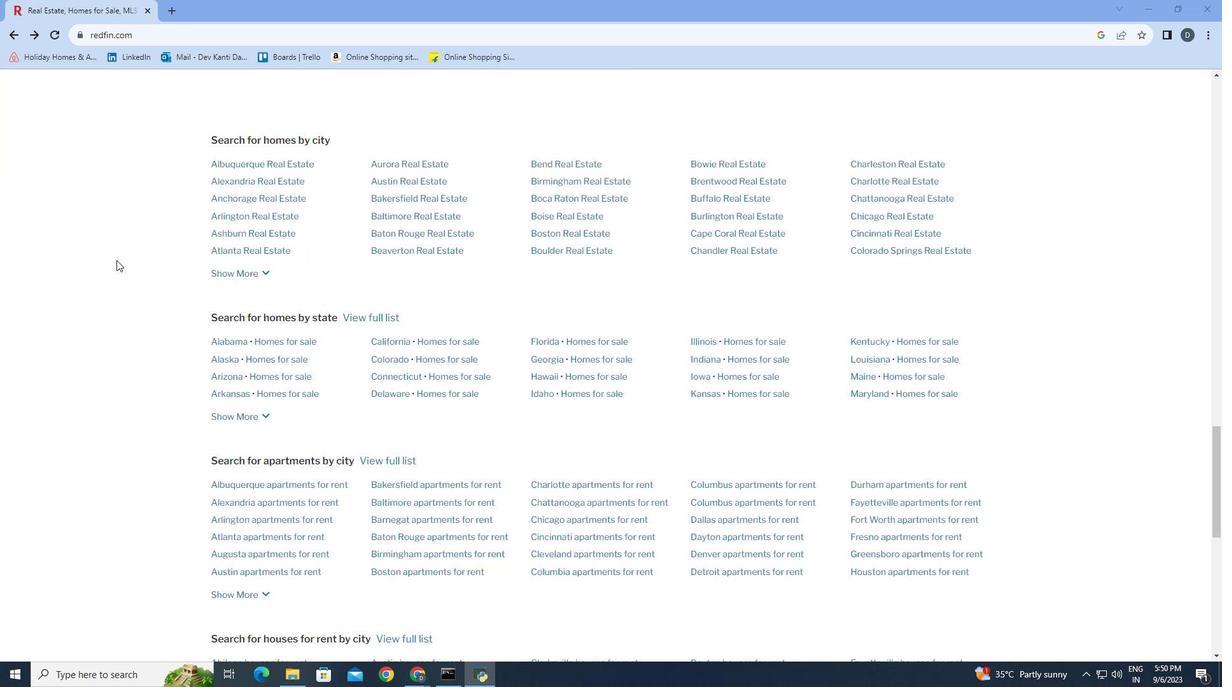 
Action: Mouse moved to (115, 248)
Screenshot: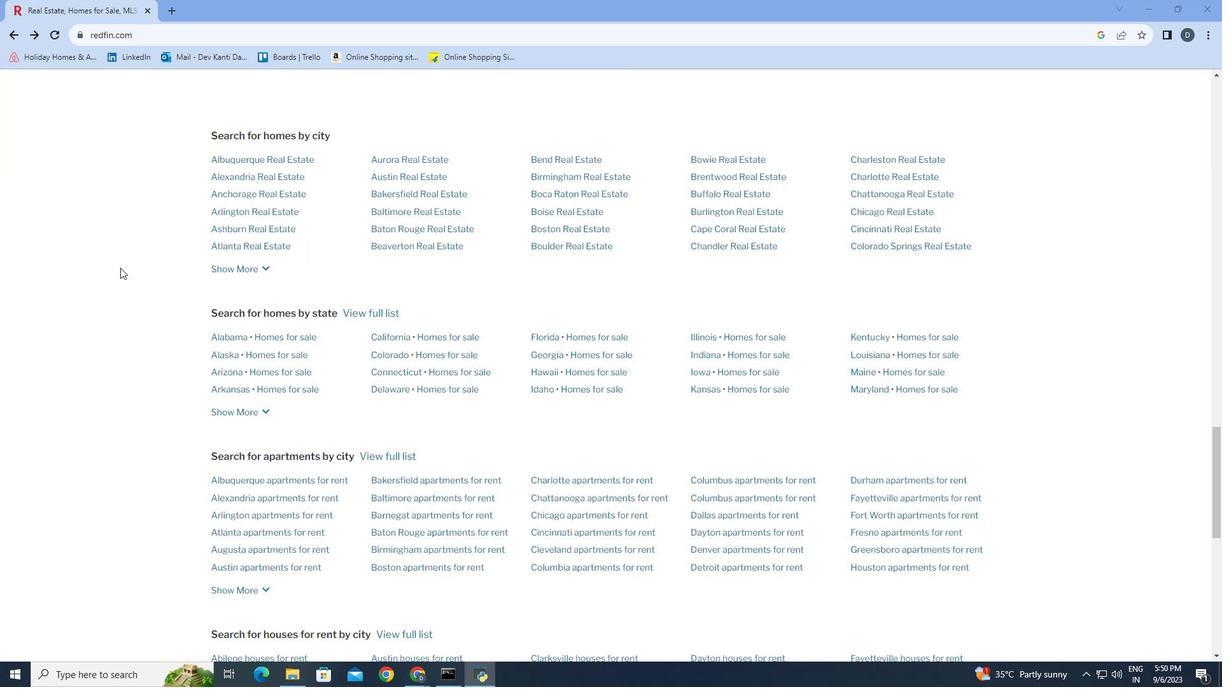 
Action: Mouse scrolled (115, 248) with delta (0, 0)
Screenshot: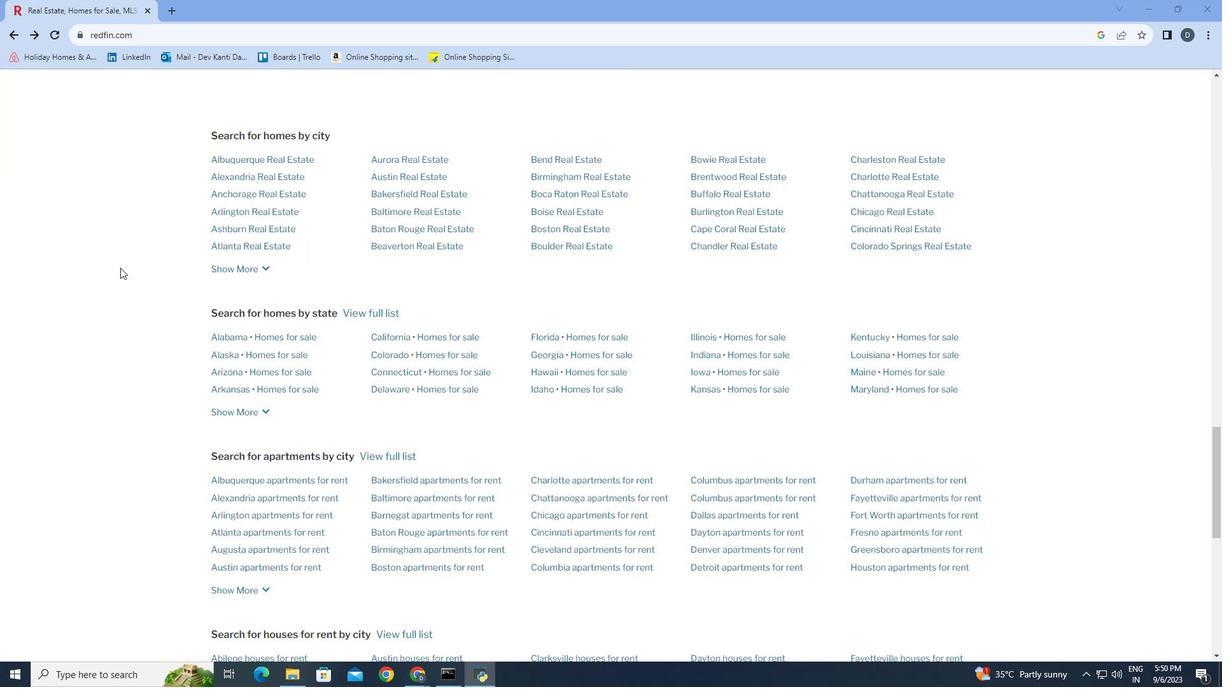 
Action: Mouse moved to (122, 277)
Screenshot: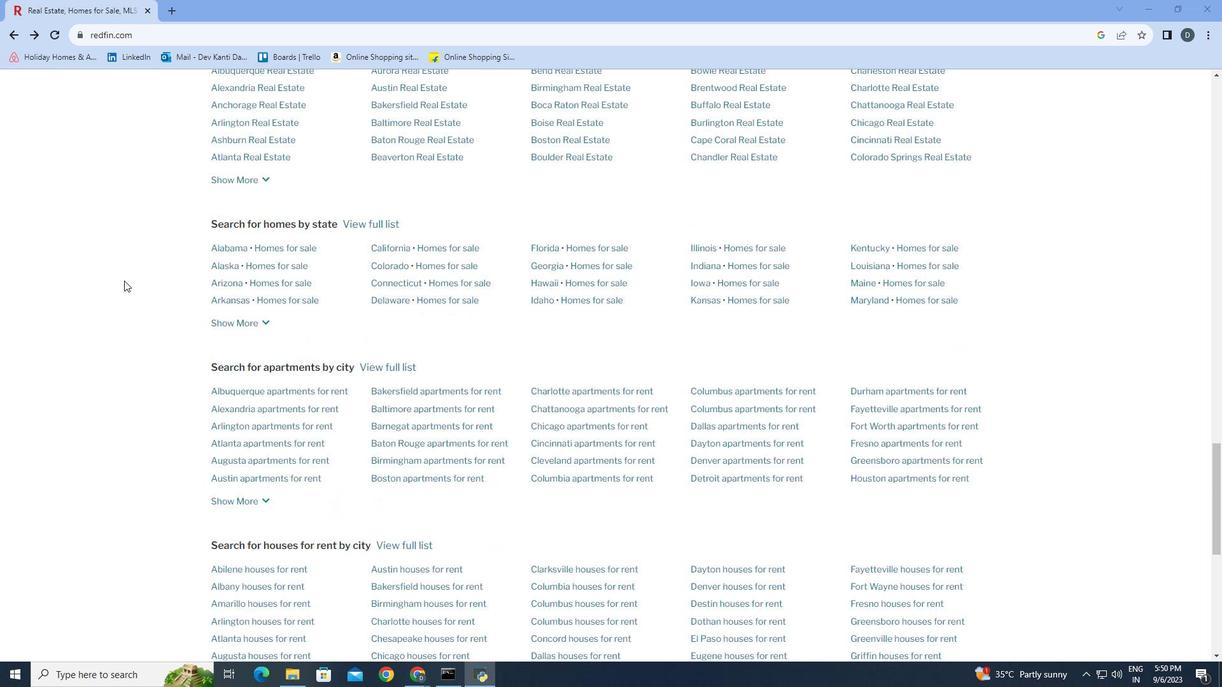 
Action: Mouse scrolled (122, 276) with delta (0, 0)
Screenshot: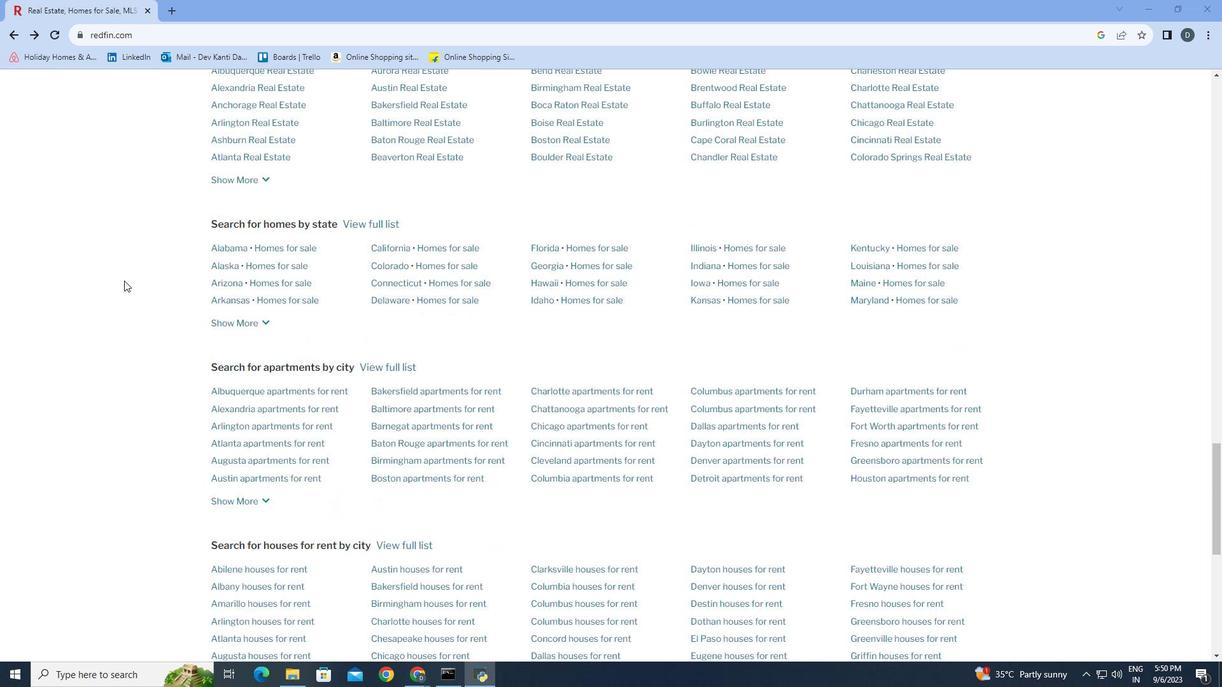 
Action: Mouse moved to (122, 280)
Screenshot: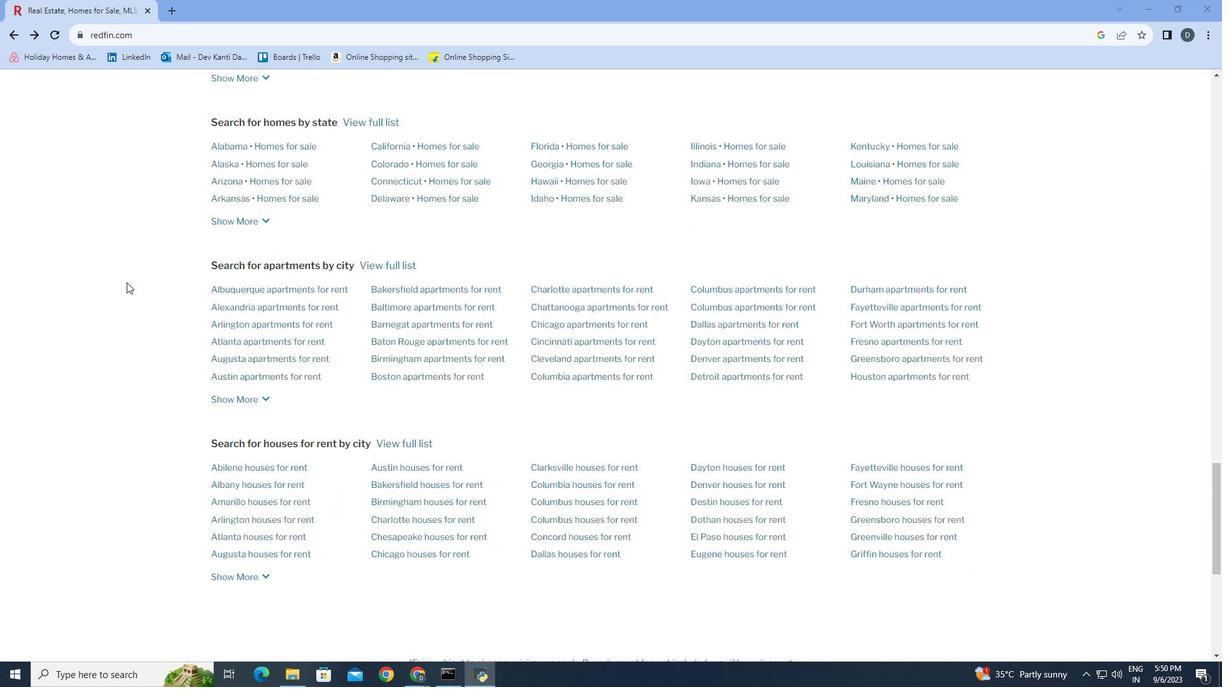 
Action: Mouse scrolled (122, 279) with delta (0, 0)
Screenshot: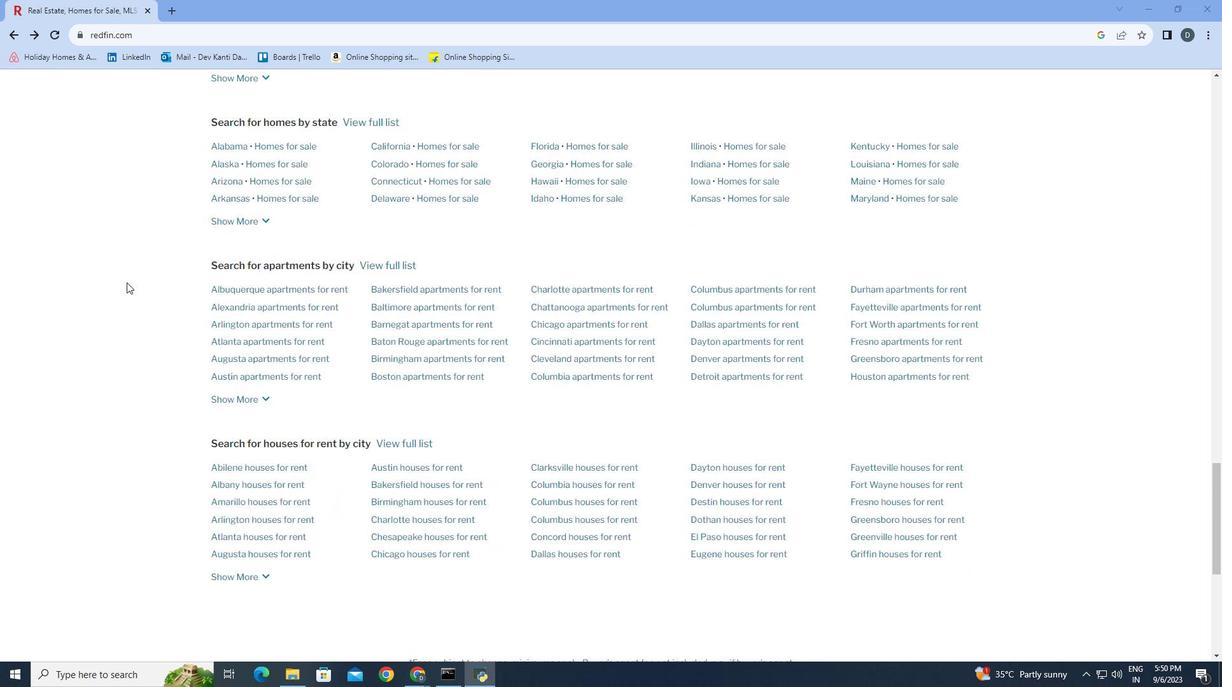 
Action: Mouse moved to (124, 280)
Screenshot: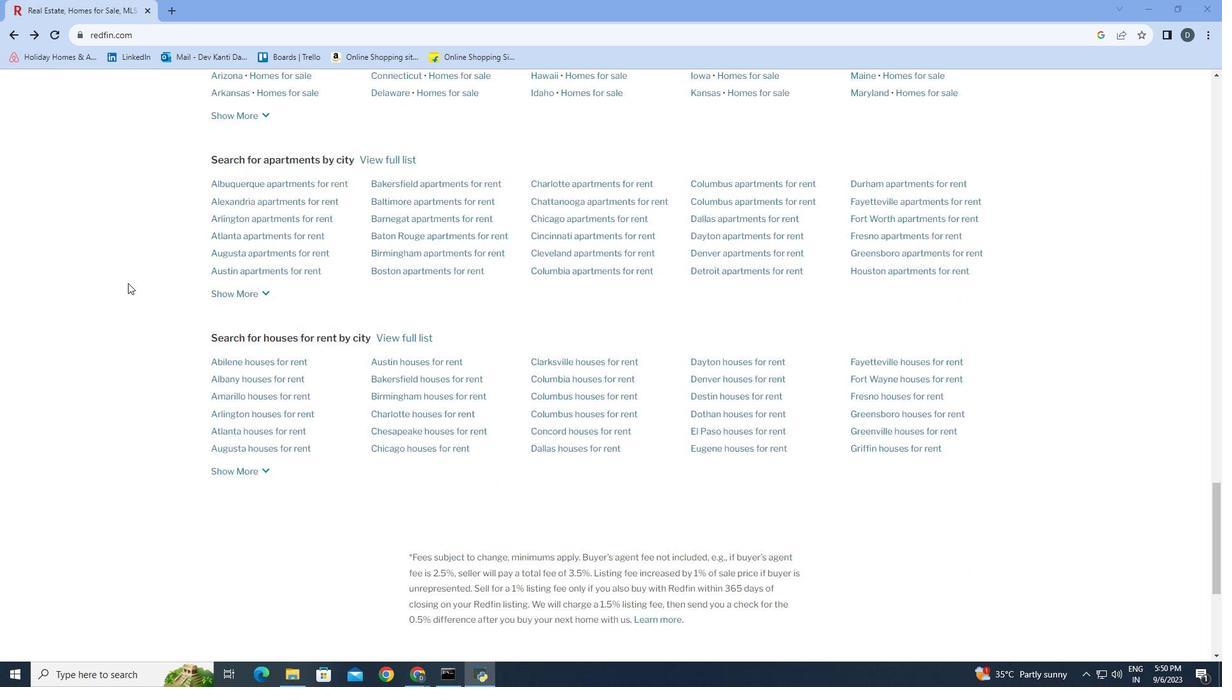 
Action: Mouse scrolled (124, 280) with delta (0, 0)
Screenshot: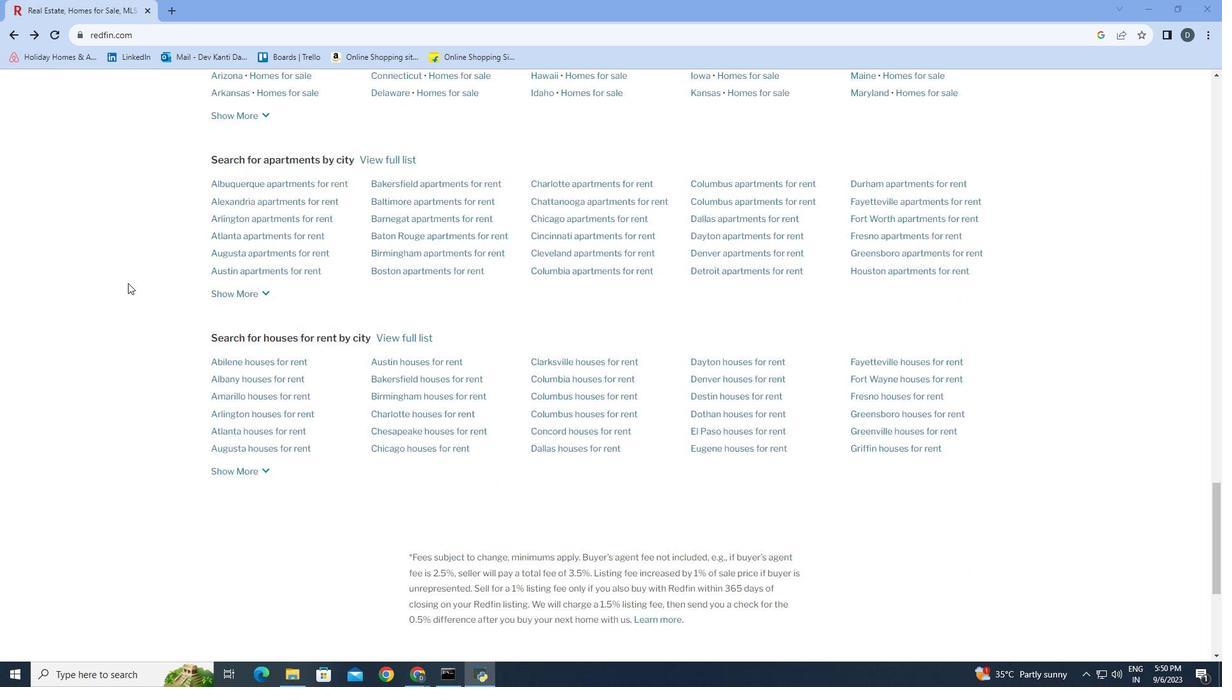 
Action: Mouse scrolled (124, 280) with delta (0, 0)
Screenshot: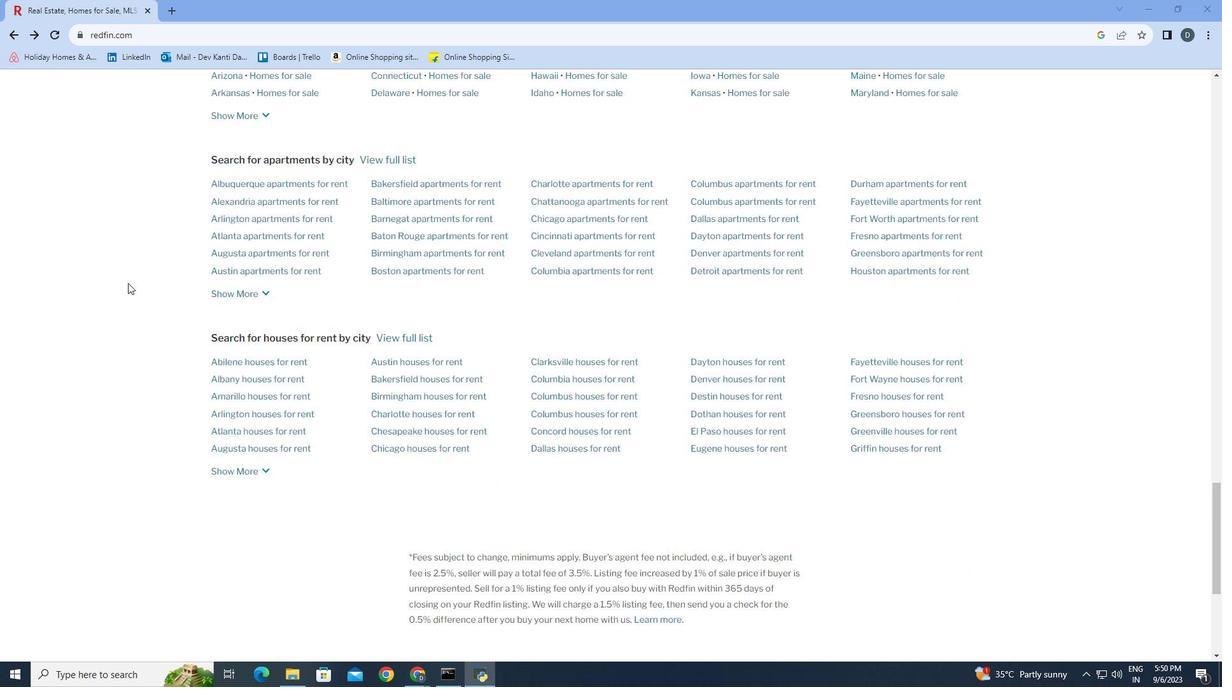 
Action: Mouse scrolled (124, 280) with delta (0, 0)
Screenshot: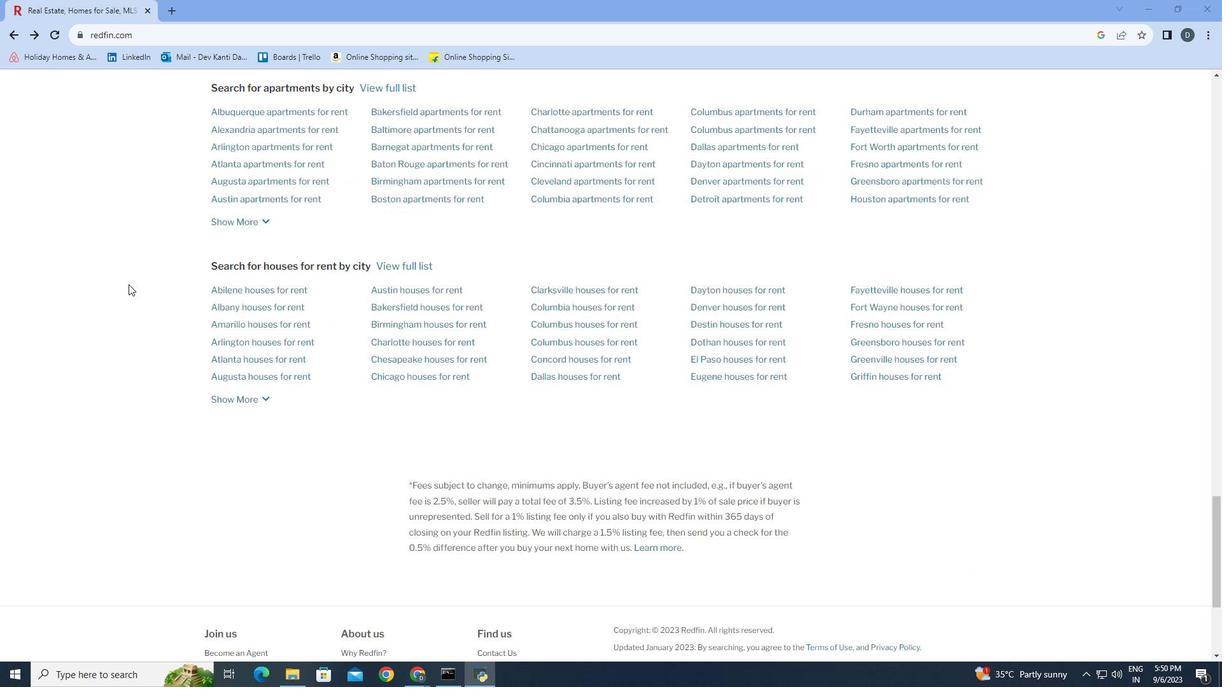
Action: Mouse moved to (125, 281)
Screenshot: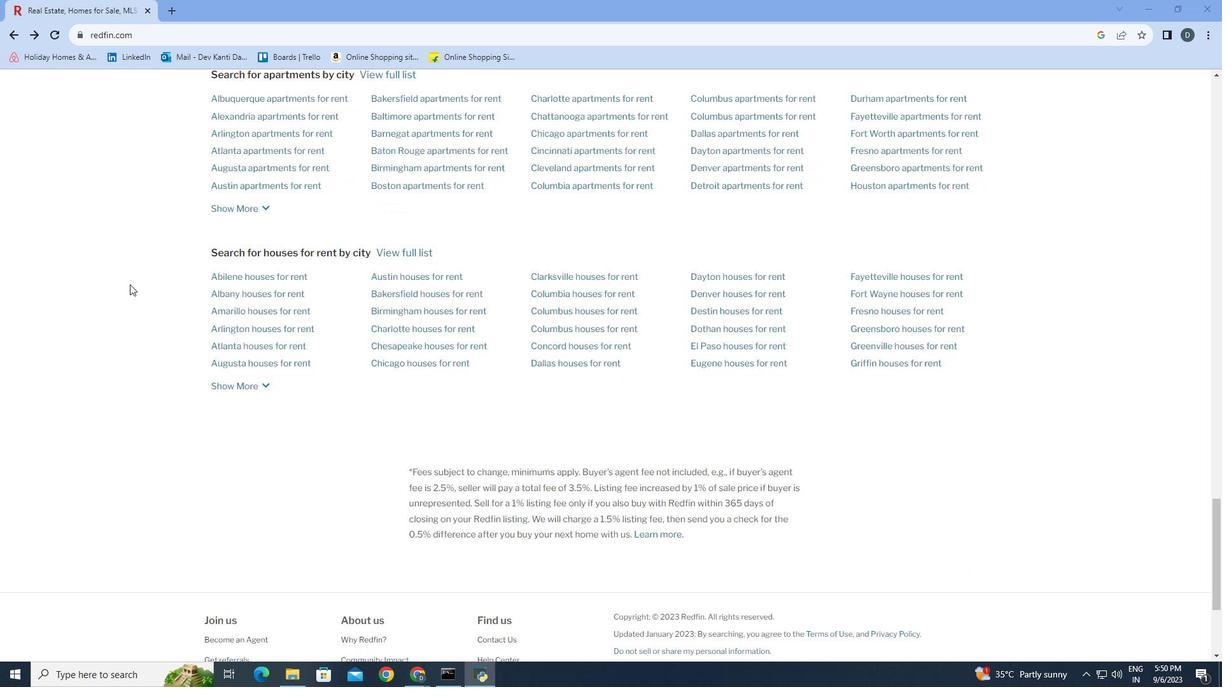 
Action: Mouse scrolled (125, 280) with delta (0, 0)
Screenshot: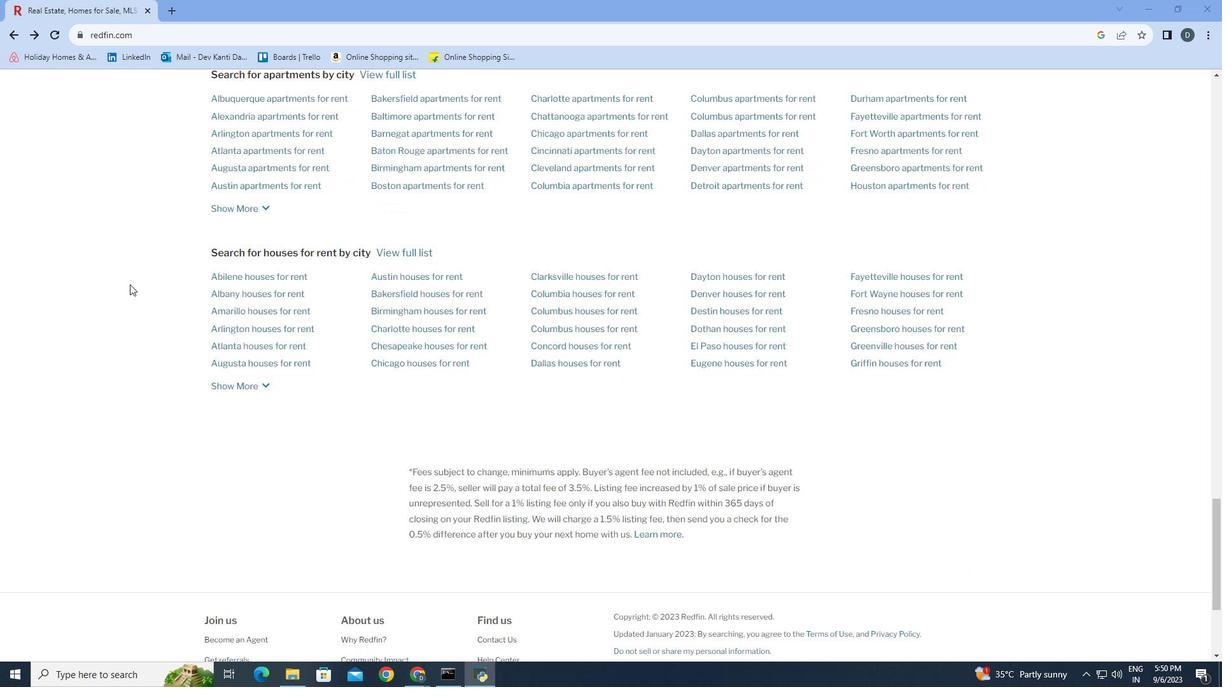 
Action: Mouse moved to (130, 287)
Screenshot: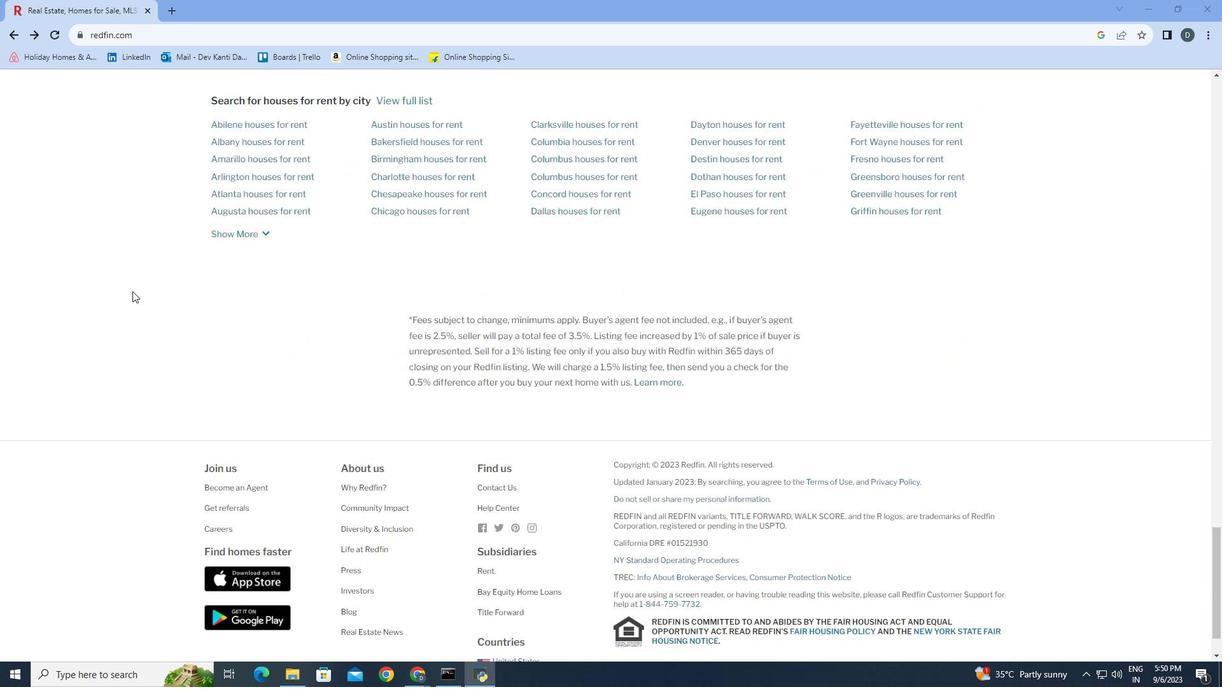 
Action: Mouse scrolled (130, 286) with delta (0, 0)
Screenshot: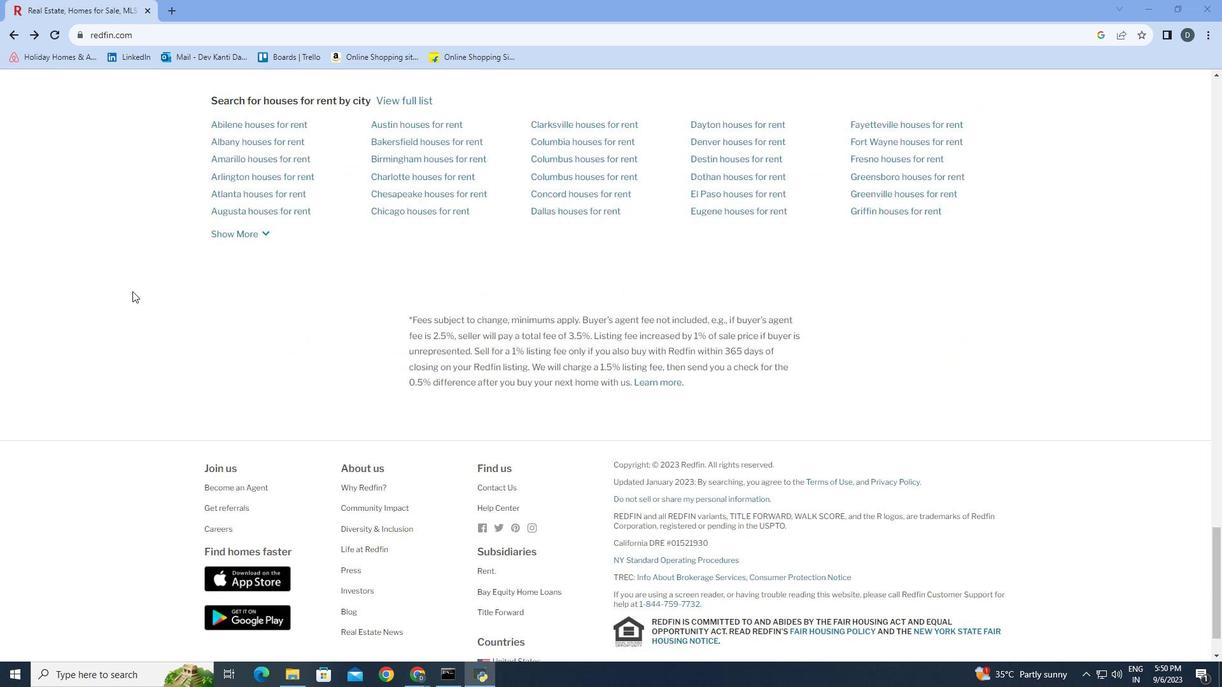 
Action: Mouse moved to (131, 289)
Screenshot: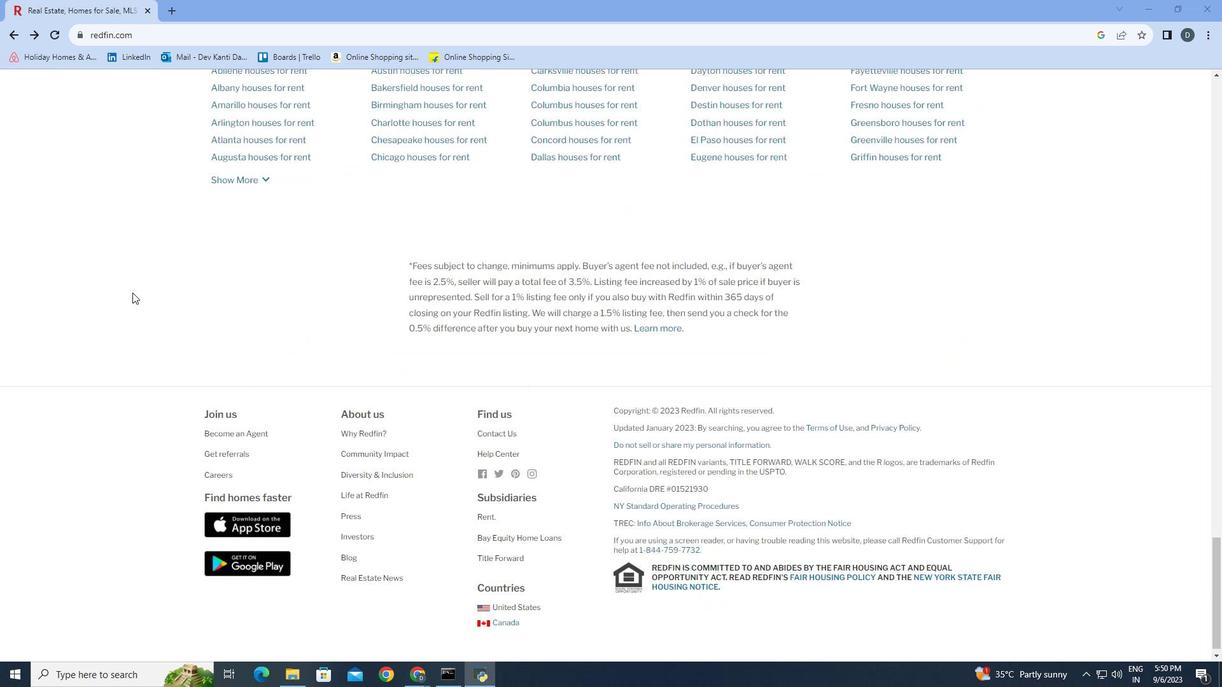 
Action: Mouse scrolled (131, 288) with delta (0, 0)
Screenshot: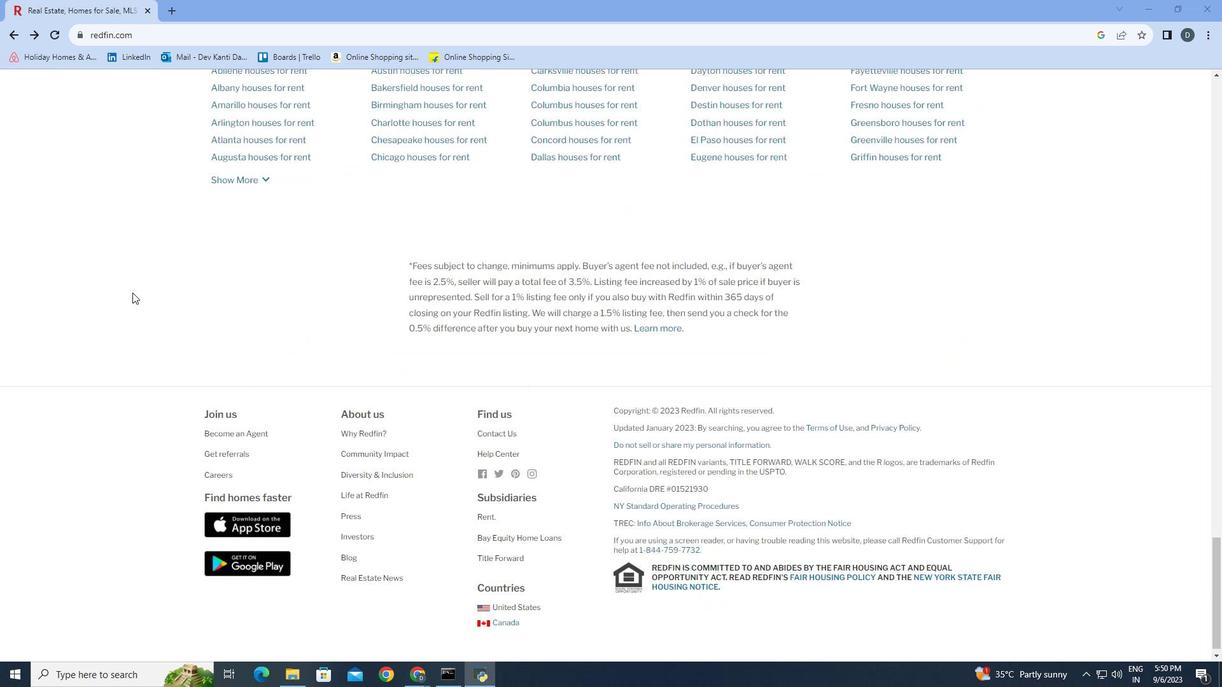 
Action: Mouse moved to (131, 290)
Screenshot: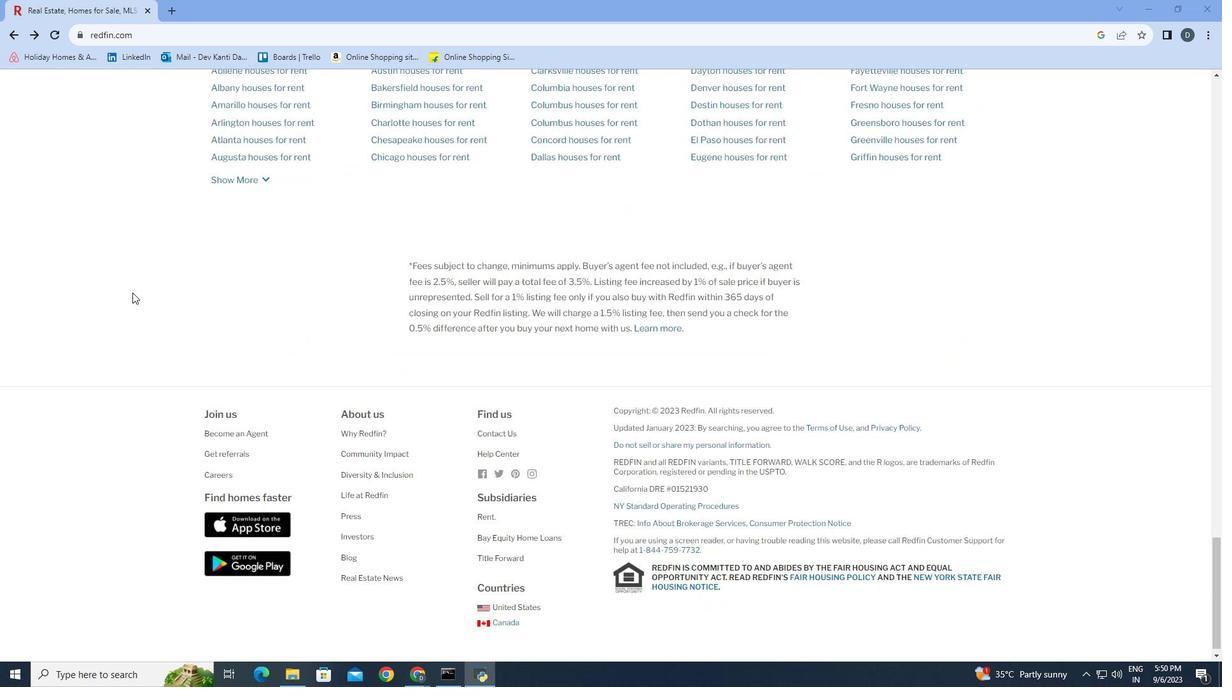 
Action: Mouse scrolled (131, 289) with delta (0, 0)
Screenshot: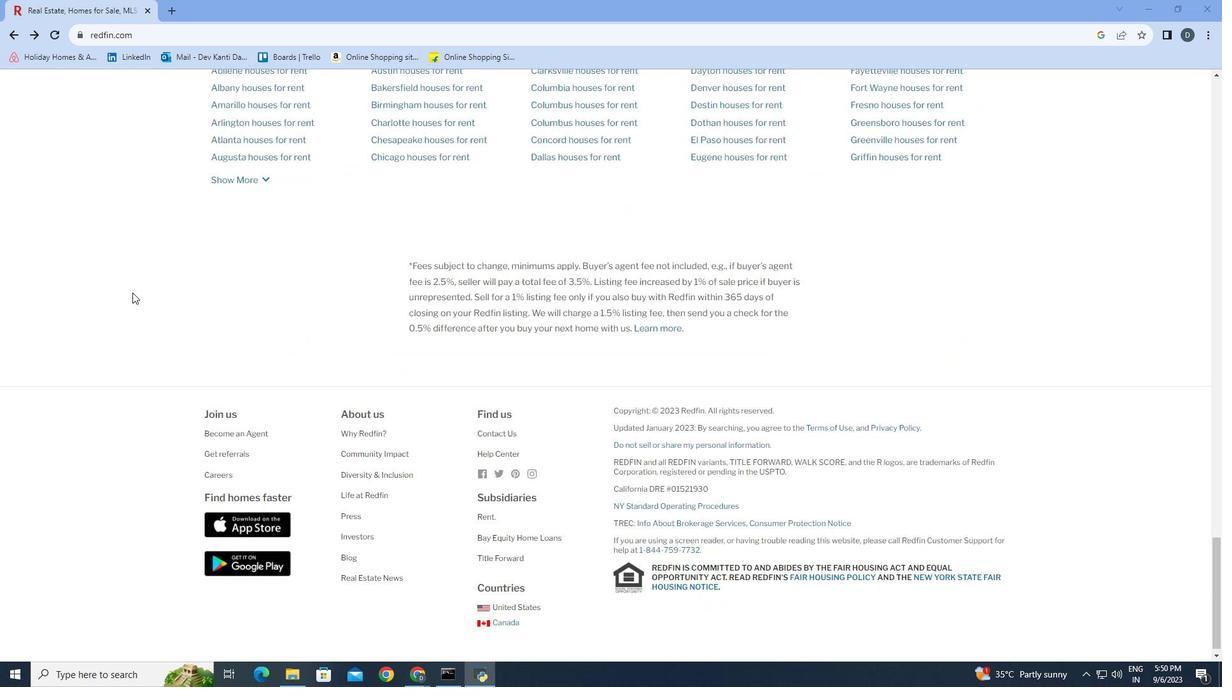 
Action: Mouse moved to (132, 291)
Screenshot: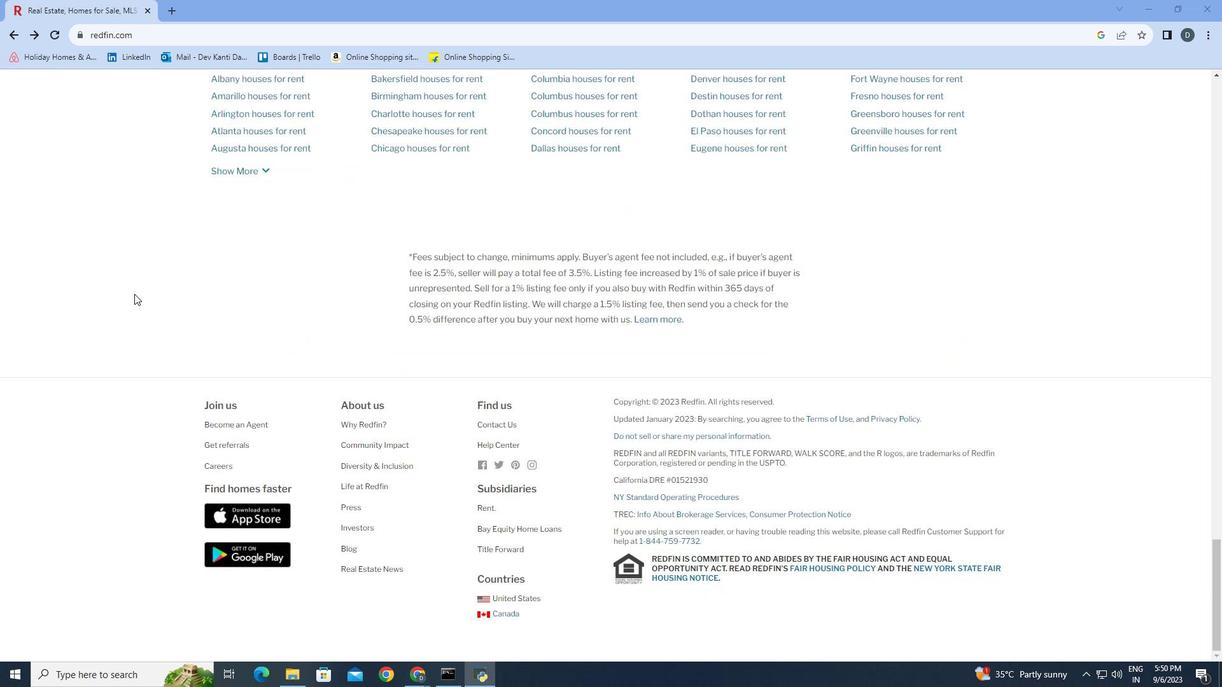 
Action: Mouse scrolled (132, 290) with delta (0, 0)
Screenshot: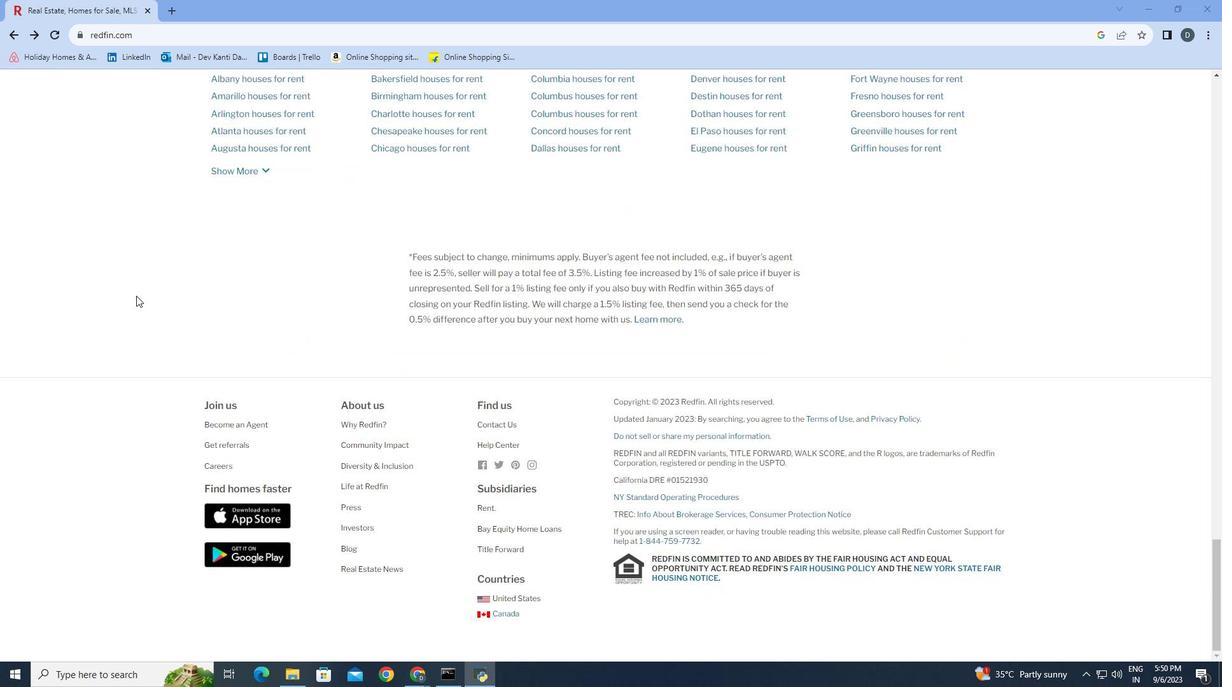 
Action: Mouse moved to (132, 292)
Screenshot: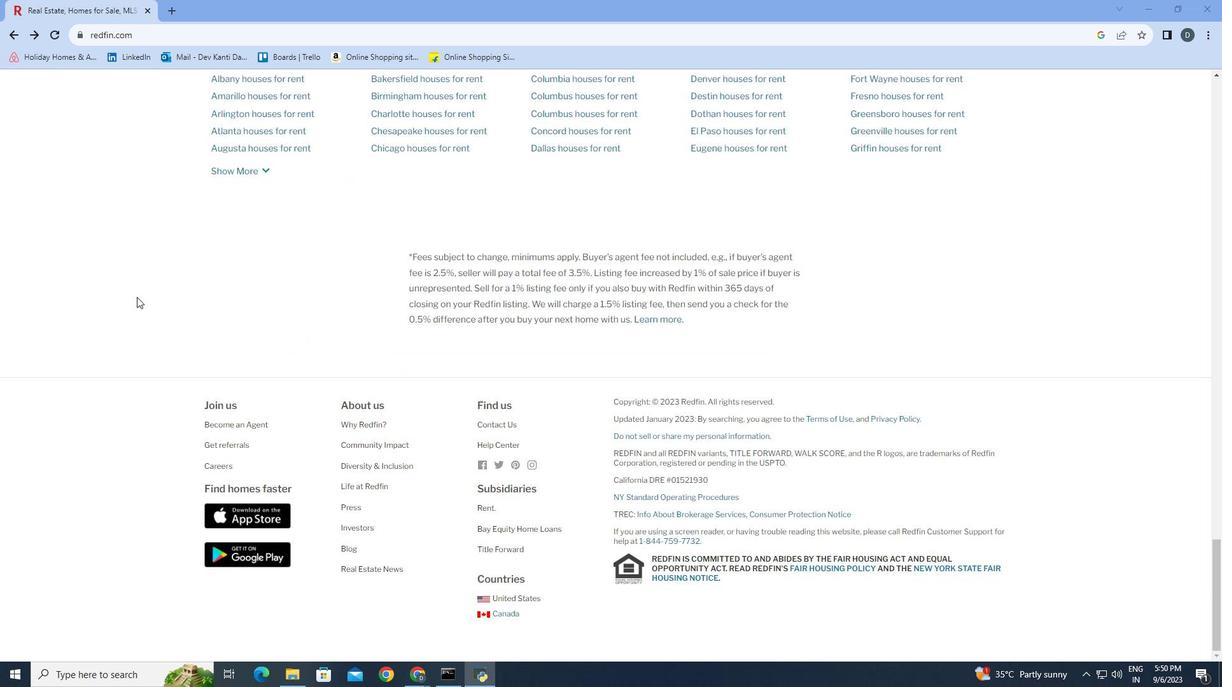 
Action: Mouse scrolled (132, 291) with delta (0, 0)
Screenshot: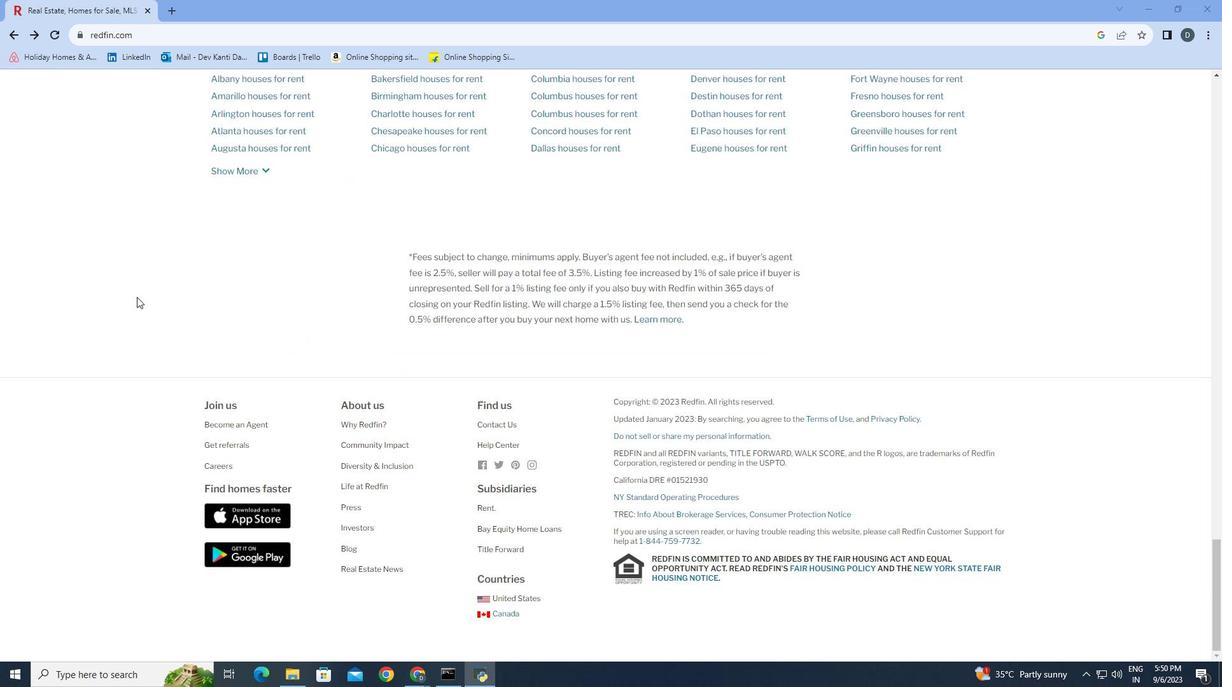 
Action: Mouse moved to (132, 292)
Screenshot: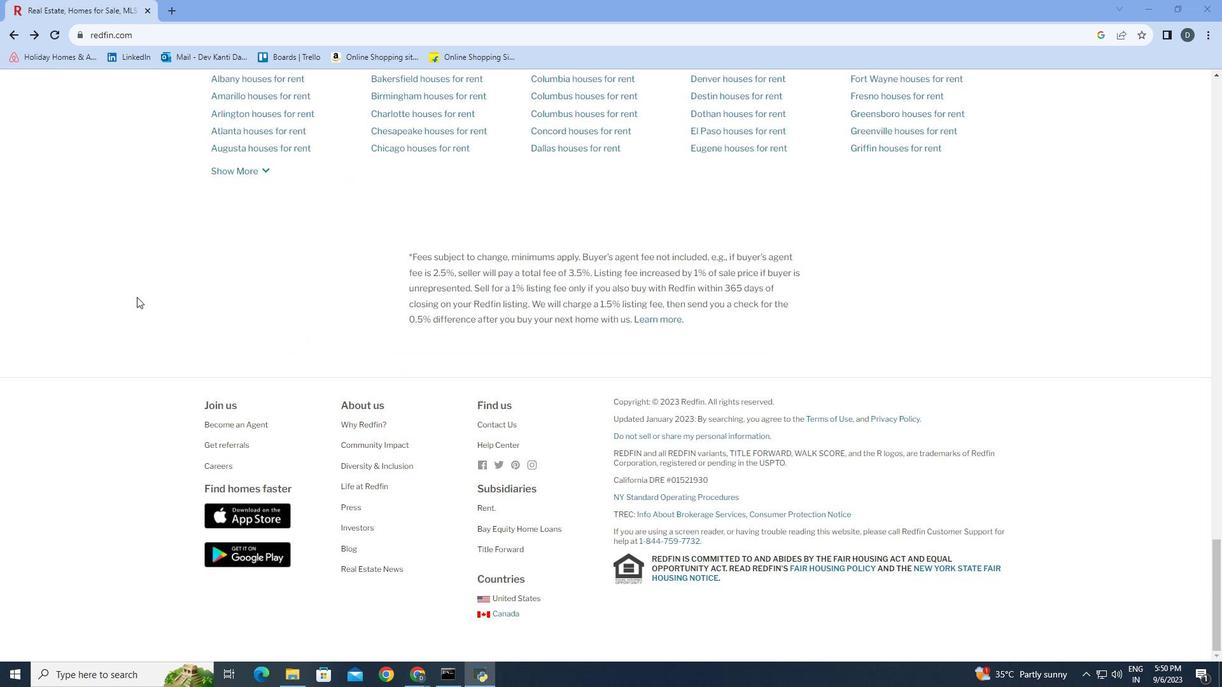 
Action: Mouse scrolled (132, 292) with delta (0, 0)
Screenshot: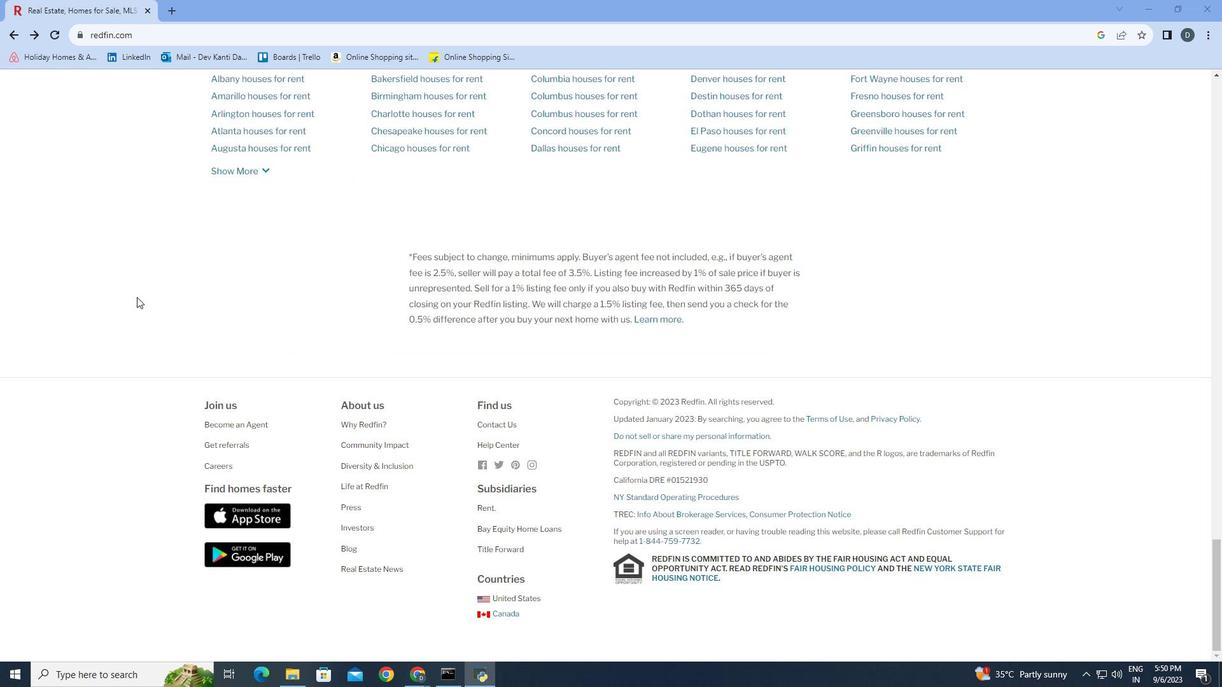 
Action: Mouse moved to (494, 441)
Screenshot: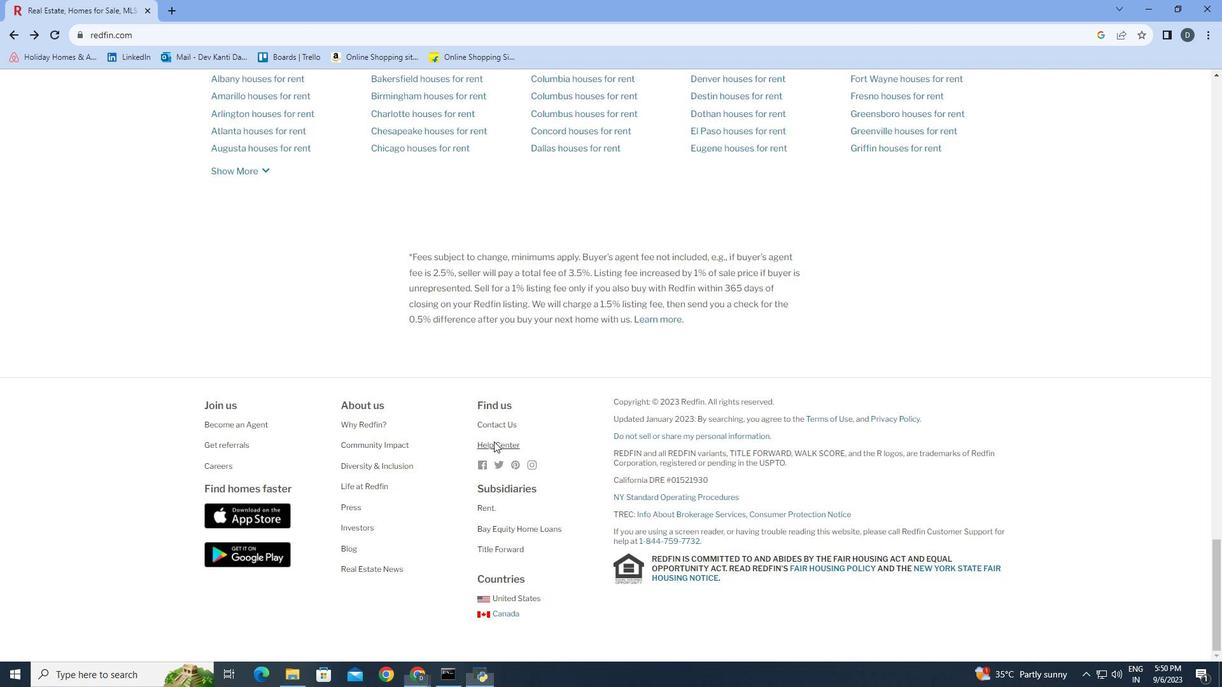 
Action: Mouse pressed left at (494, 441)
Screenshot: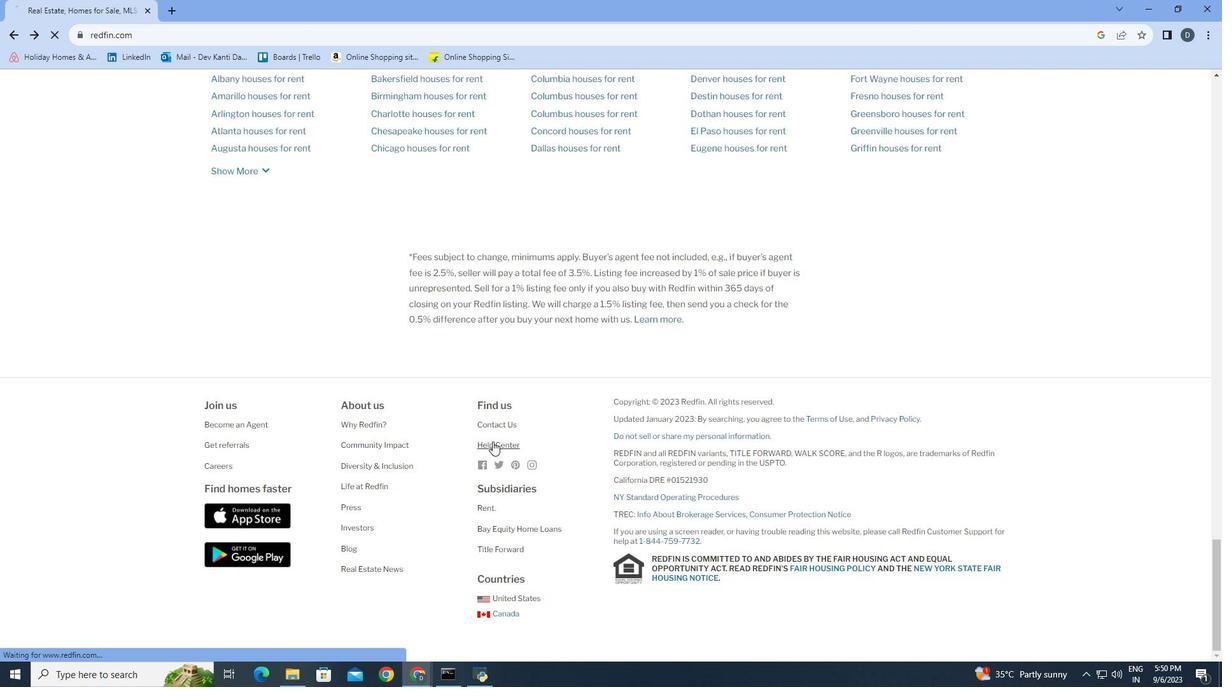 
Action: Mouse moved to (612, 429)
Screenshot: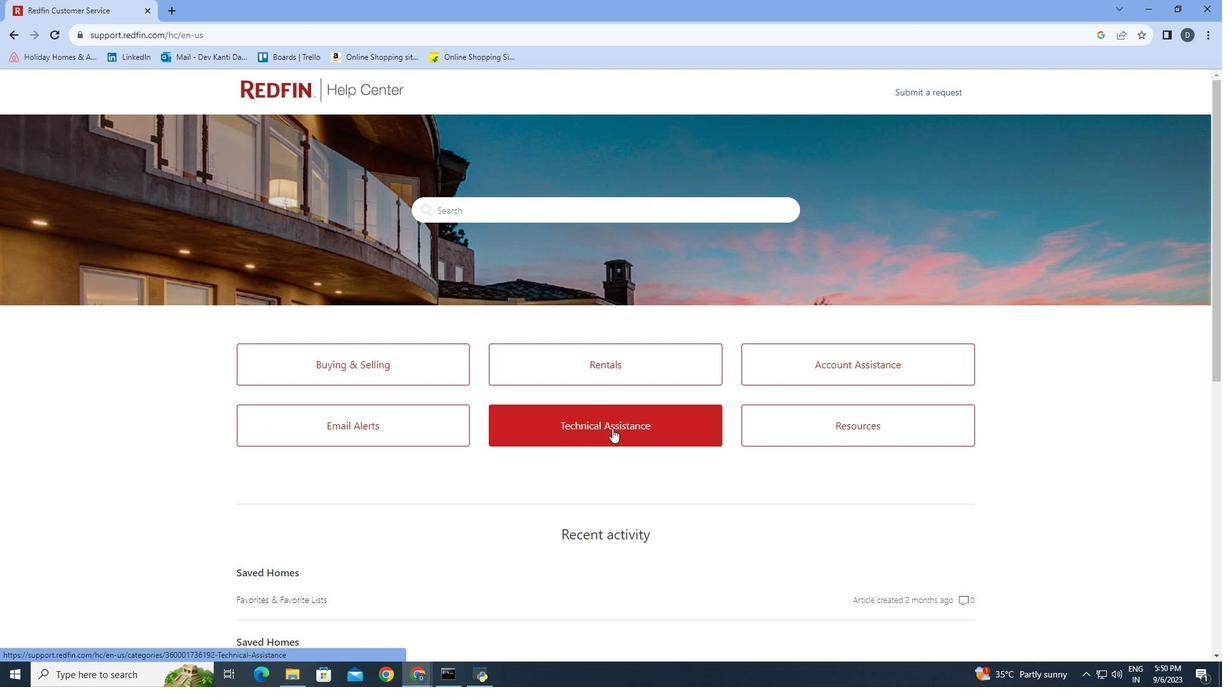 
Action: Mouse pressed left at (612, 429)
Screenshot: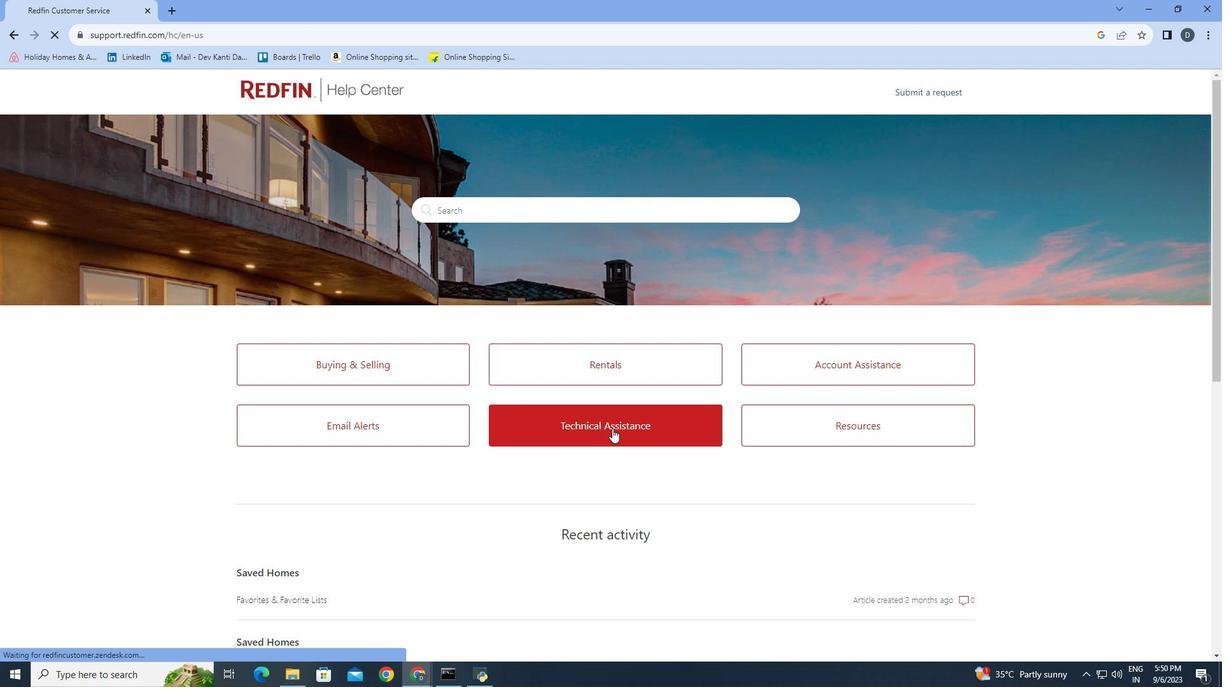
Action: Mouse moved to (249, 278)
Screenshot: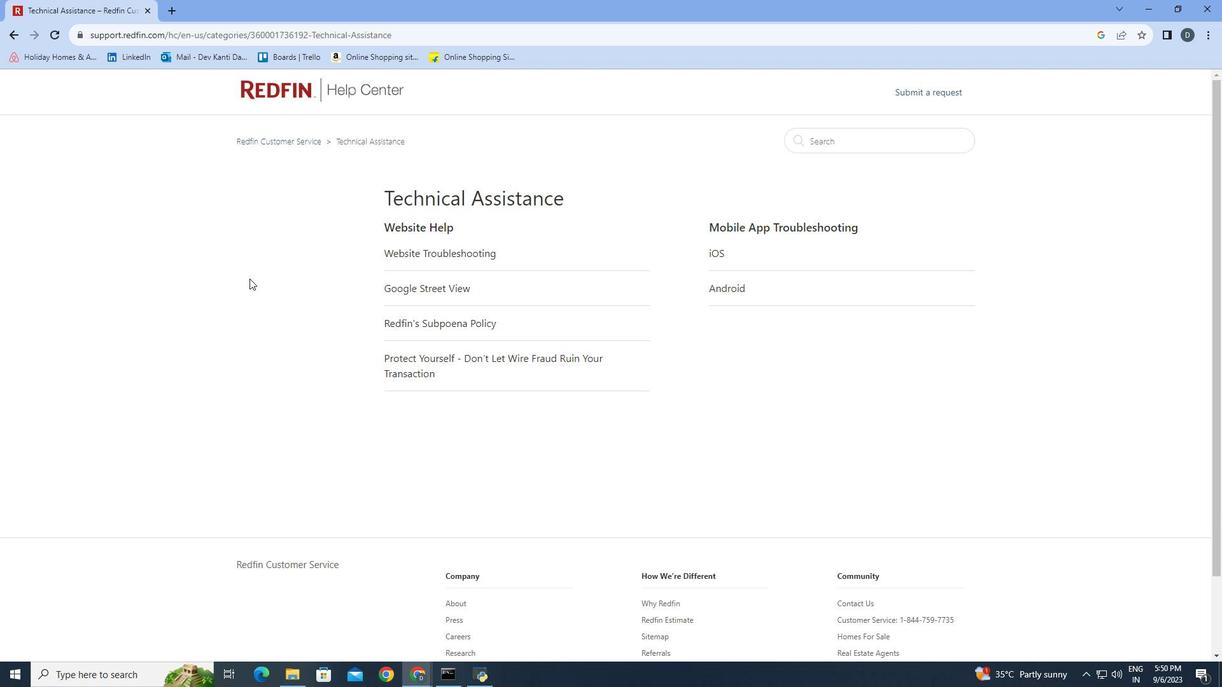 
Action: Mouse scrolled (249, 278) with delta (0, 0)
Screenshot: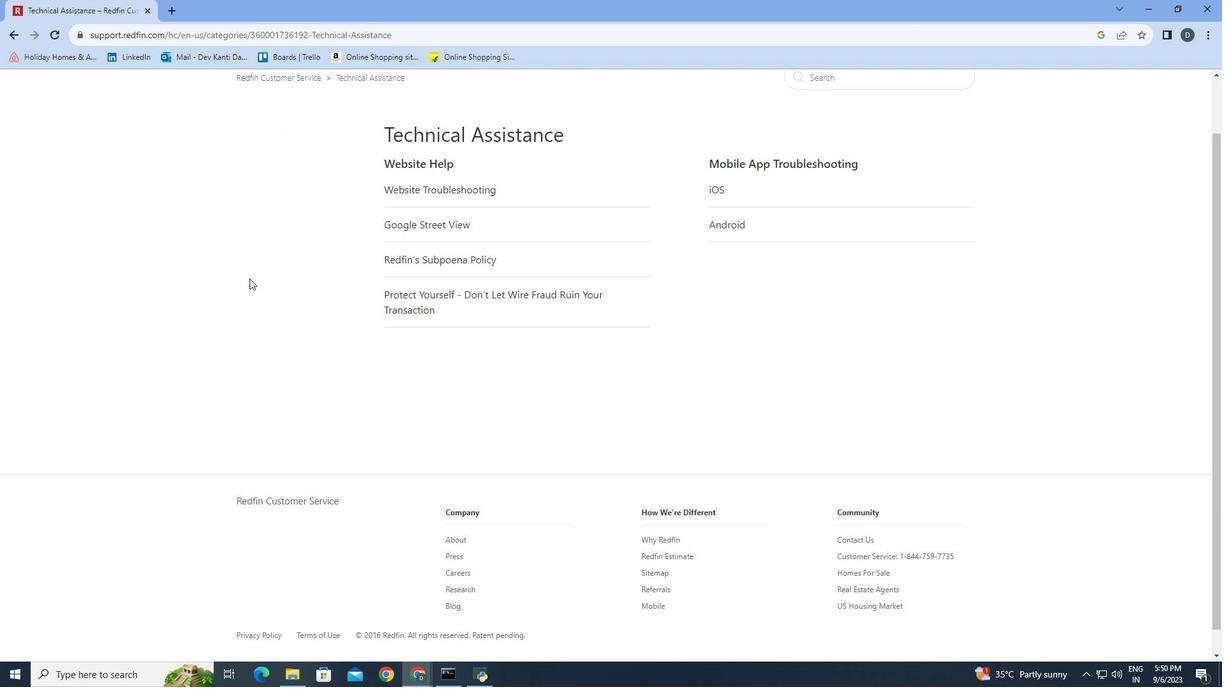 
Action: Mouse scrolled (249, 278) with delta (0, 0)
Screenshot: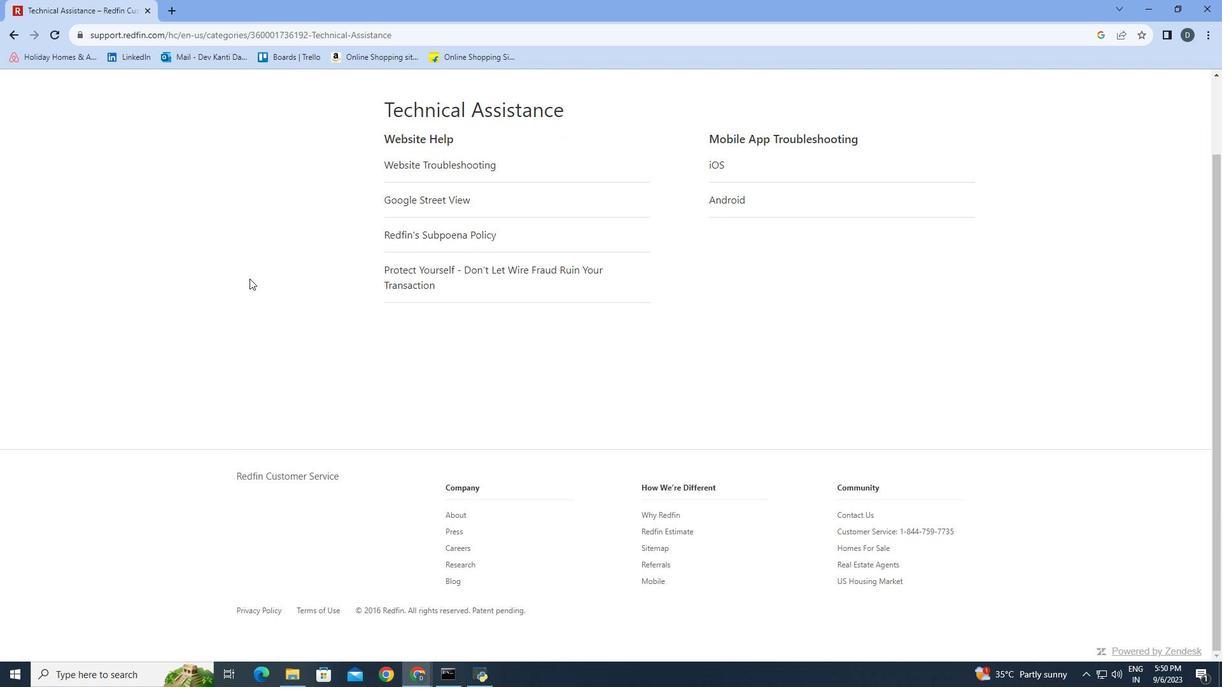 
Action: Mouse scrolled (249, 278) with delta (0, 0)
Screenshot: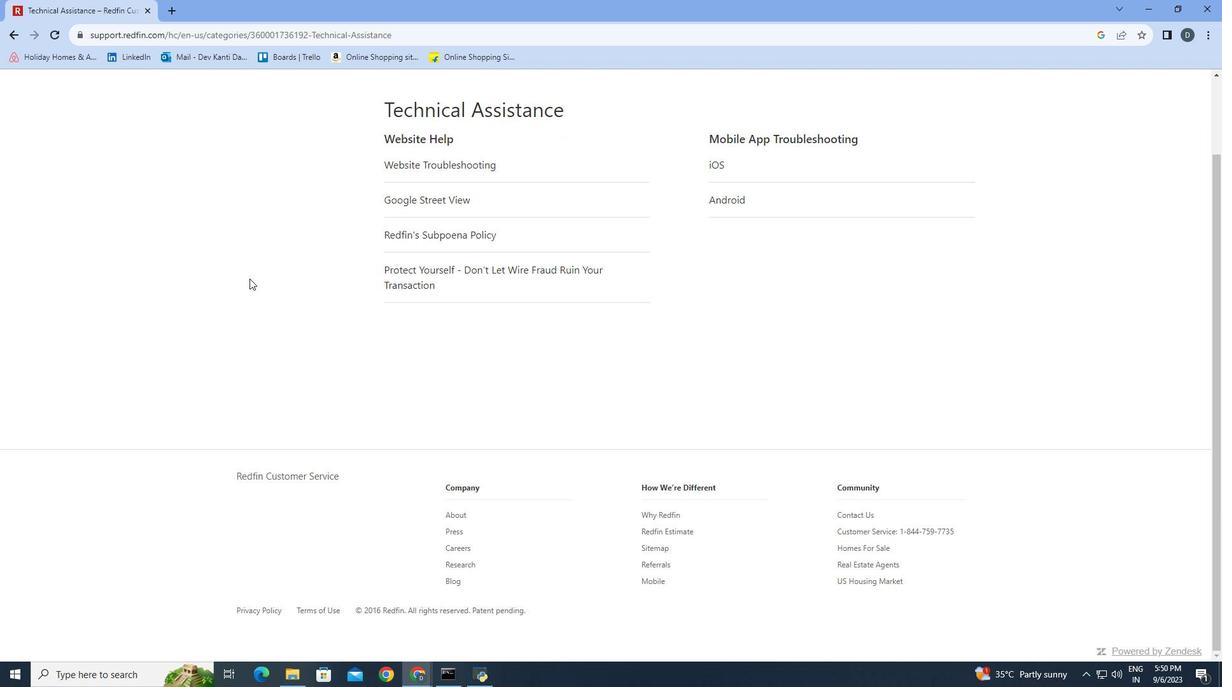 
Action: Mouse scrolled (249, 278) with delta (0, 0)
Screenshot: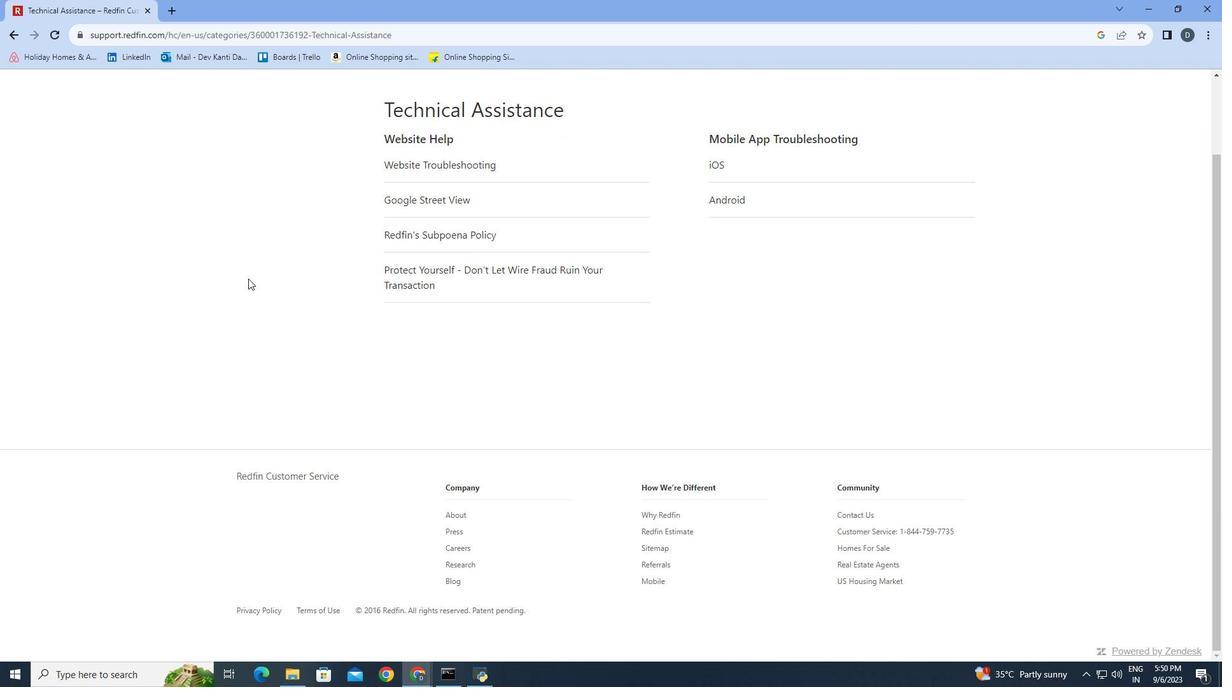 
Action: Mouse moved to (248, 278)
Screenshot: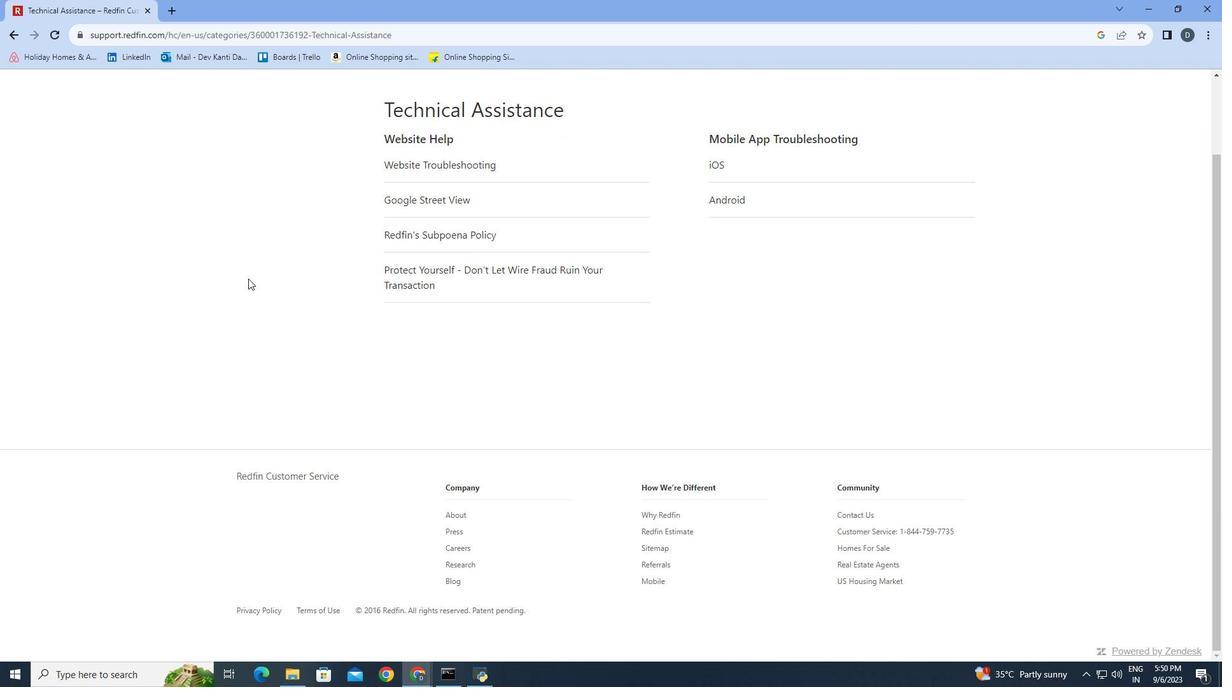 
Action: Mouse scrolled (248, 278) with delta (0, 0)
Screenshot: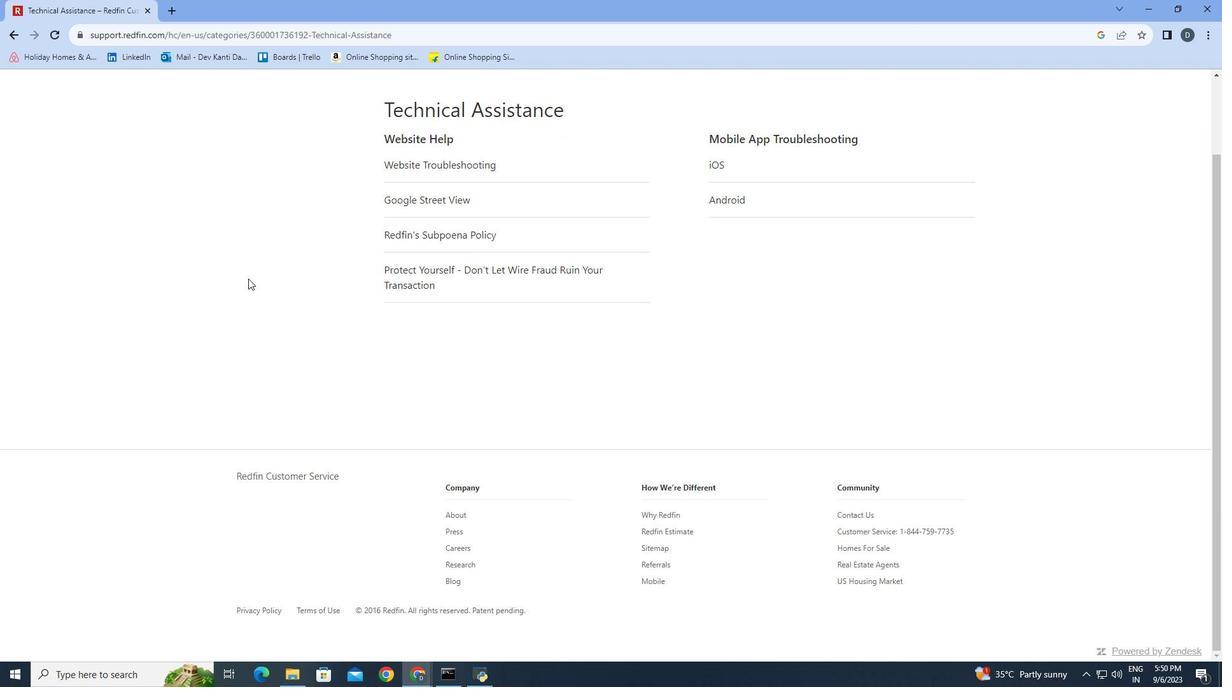 
Action: Mouse moved to (248, 277)
Screenshot: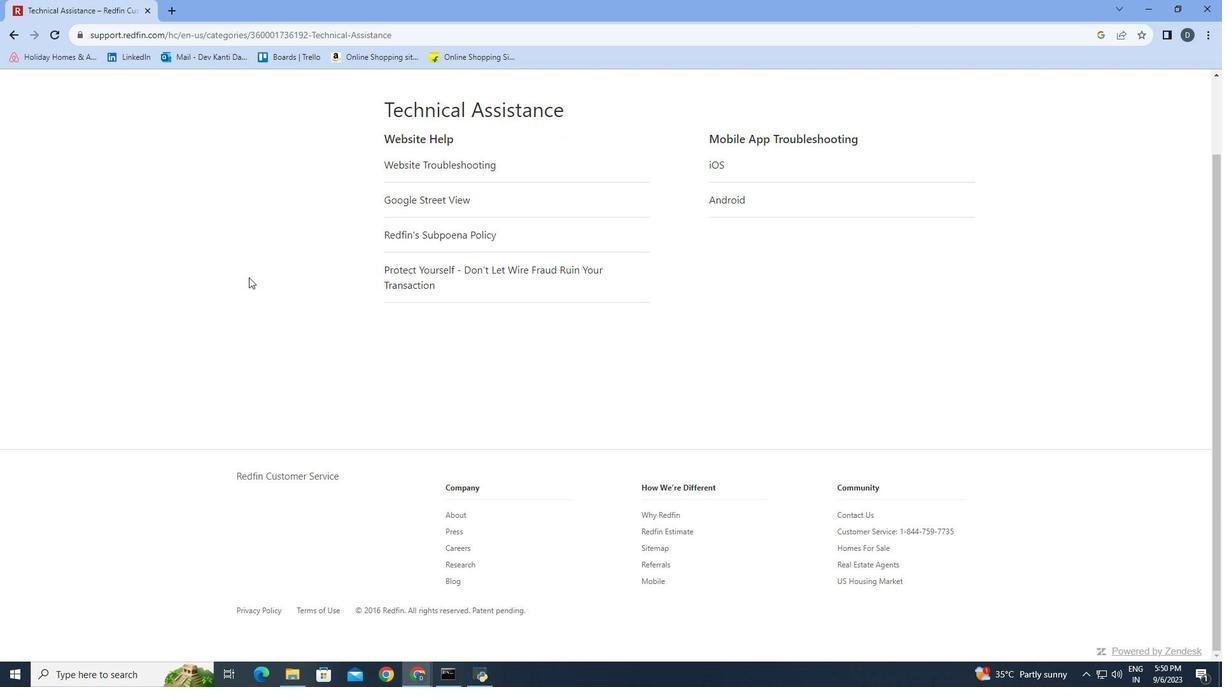 
